 Task: Find a place to stay in Huangshan, China, from June 7 to June 15 for 6 guests, with a price range of ₹15,000 to ₹20,000, 3 bedrooms, 3 beds, 3 bathrooms, entire place, and a washing machine, with free cancellation.
Action: Mouse moved to (401, 86)
Screenshot: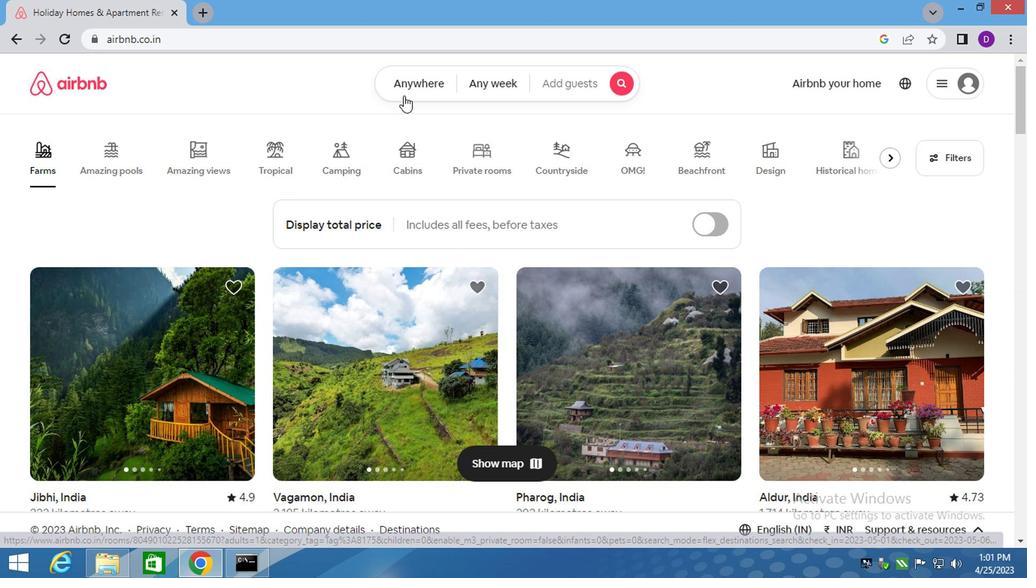 
Action: Mouse pressed left at (401, 86)
Screenshot: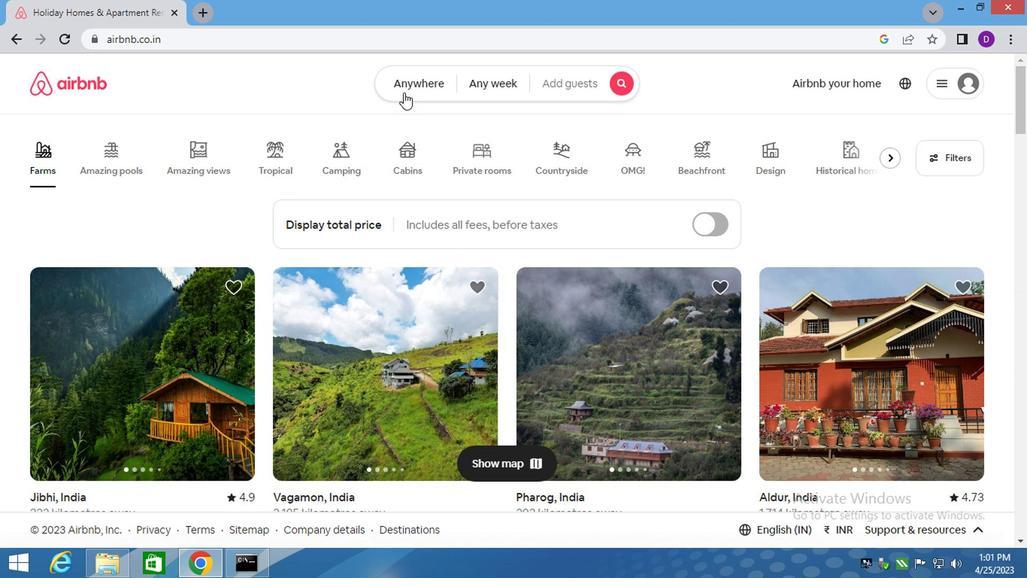 
Action: Mouse moved to (244, 143)
Screenshot: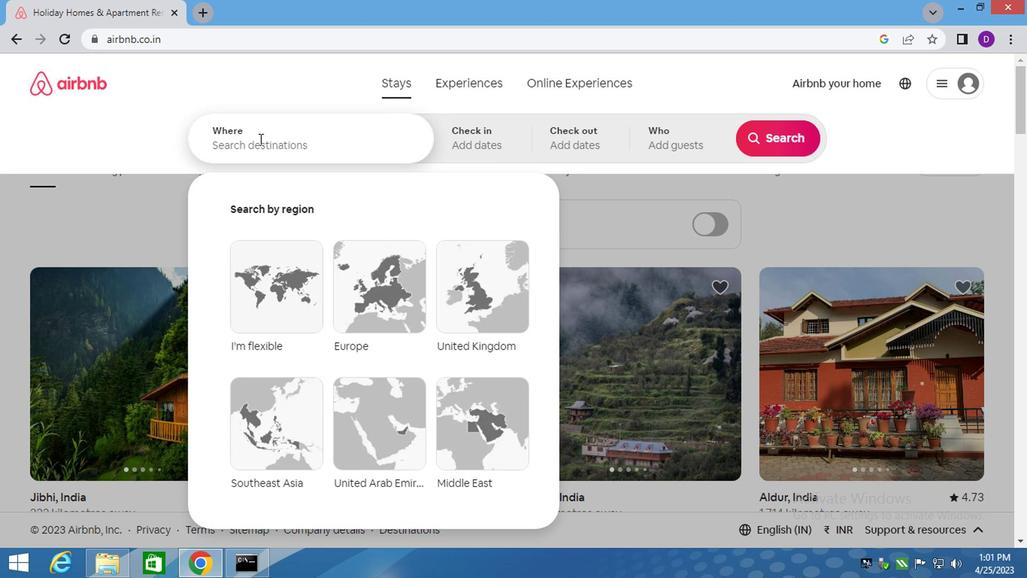 
Action: Mouse pressed left at (244, 143)
Screenshot: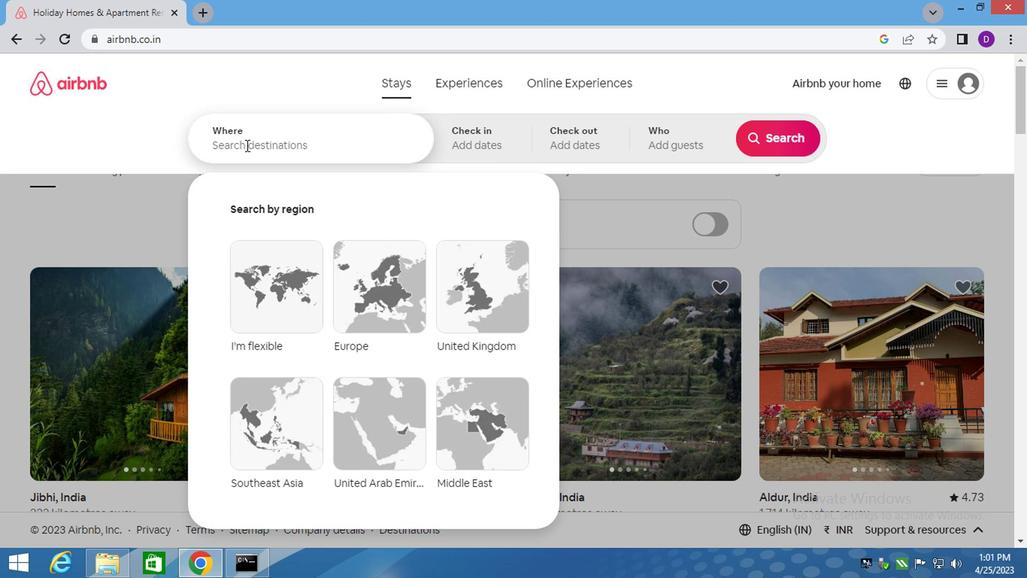 
Action: Key pressed <Key.shift_r><Key.shift_r><Key.shift_r><Key.shift_r><Key.shift_r><Key.shift_r><Key.shift_r><Key.shift_r><Key.shift_r>Huangshan,<Key.space><Key.shift>CHINA<Key.enter>
Screenshot: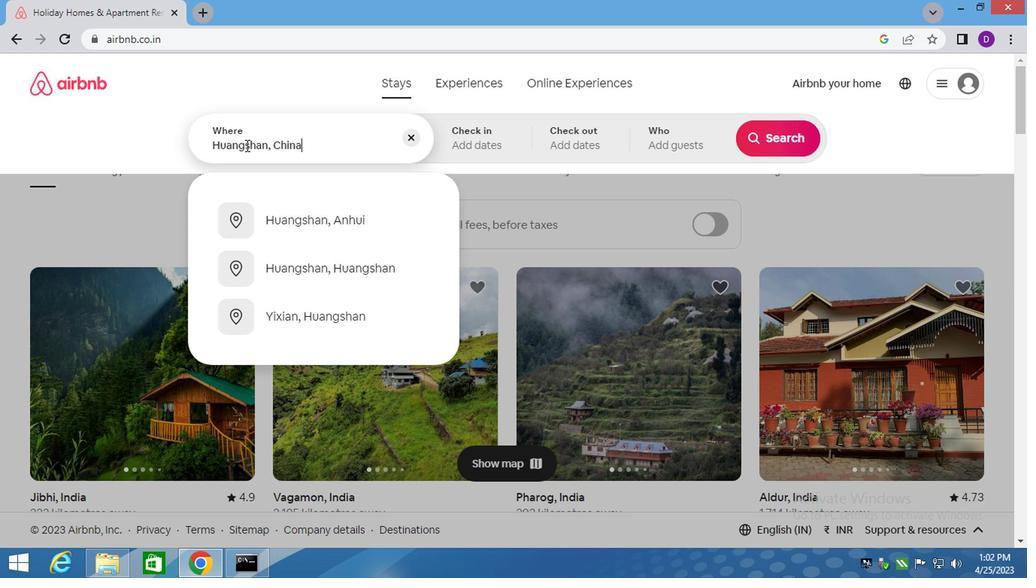 
Action: Mouse moved to (762, 255)
Screenshot: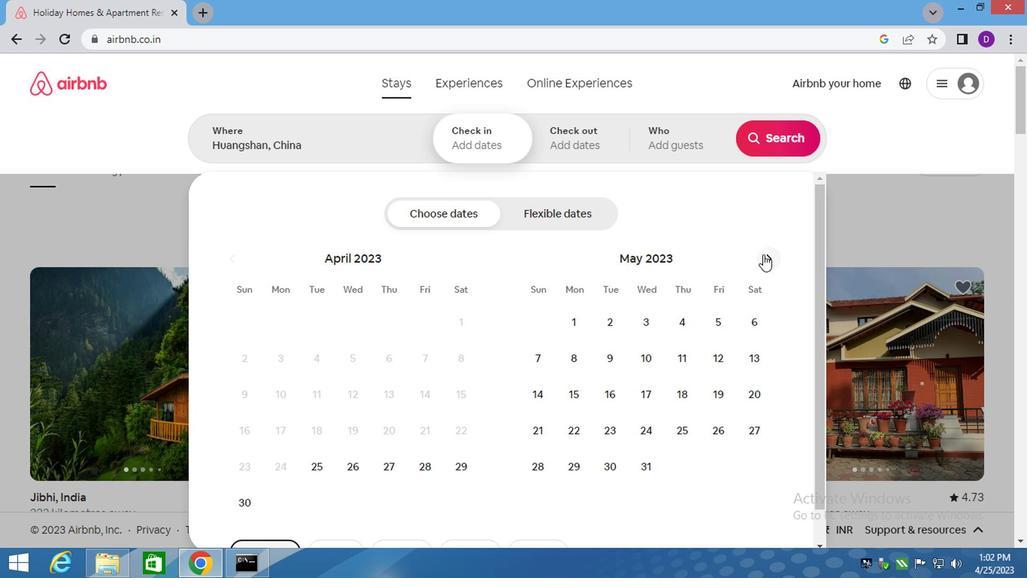
Action: Mouse pressed left at (762, 255)
Screenshot: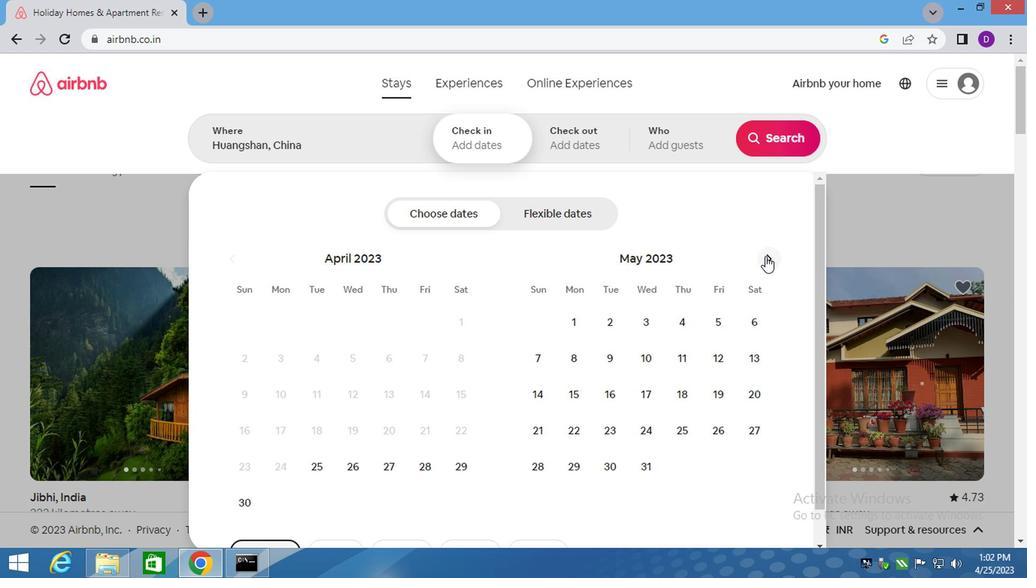 
Action: Mouse moved to (638, 363)
Screenshot: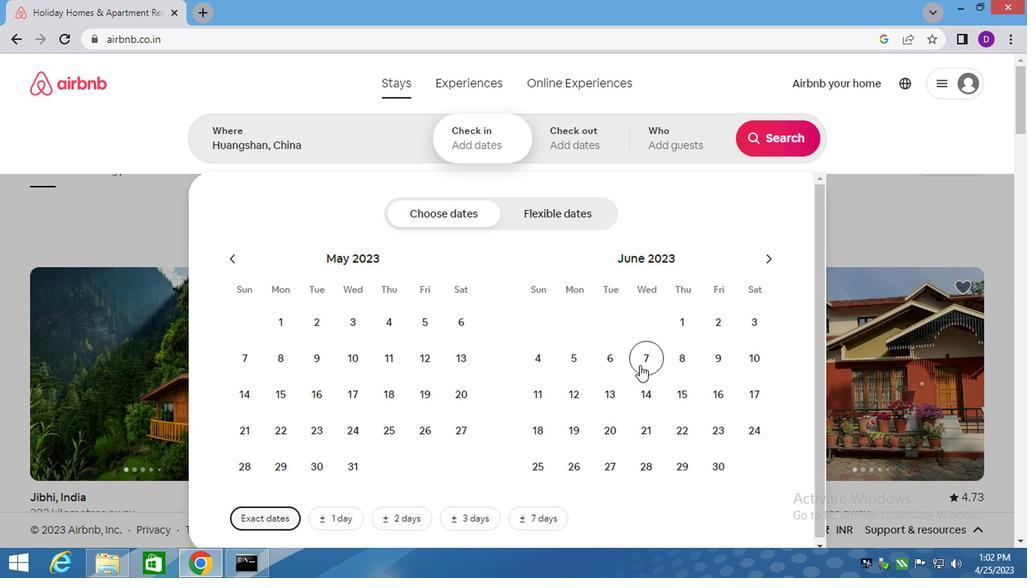 
Action: Mouse pressed left at (638, 363)
Screenshot: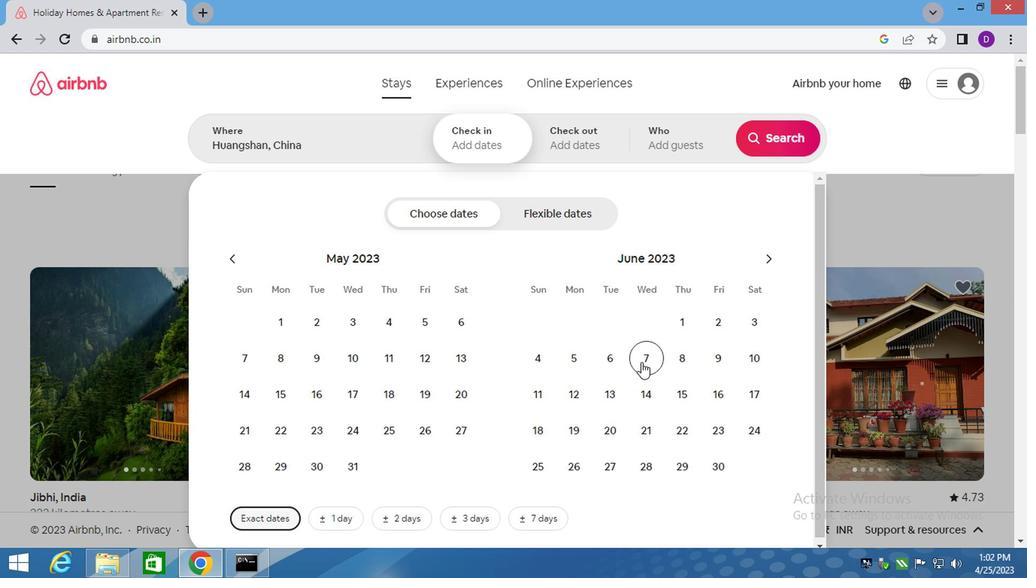 
Action: Mouse moved to (672, 389)
Screenshot: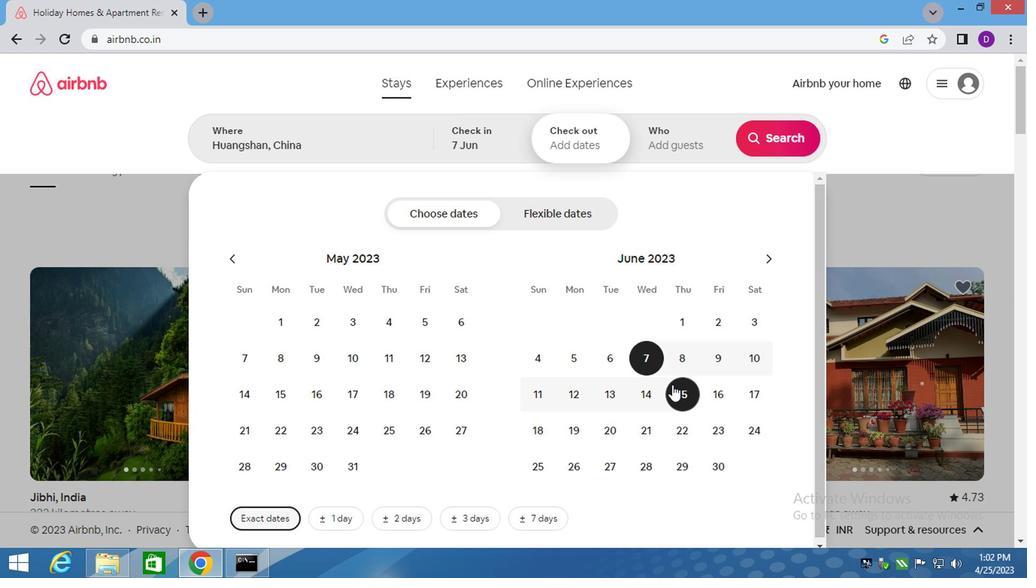 
Action: Mouse pressed left at (672, 389)
Screenshot: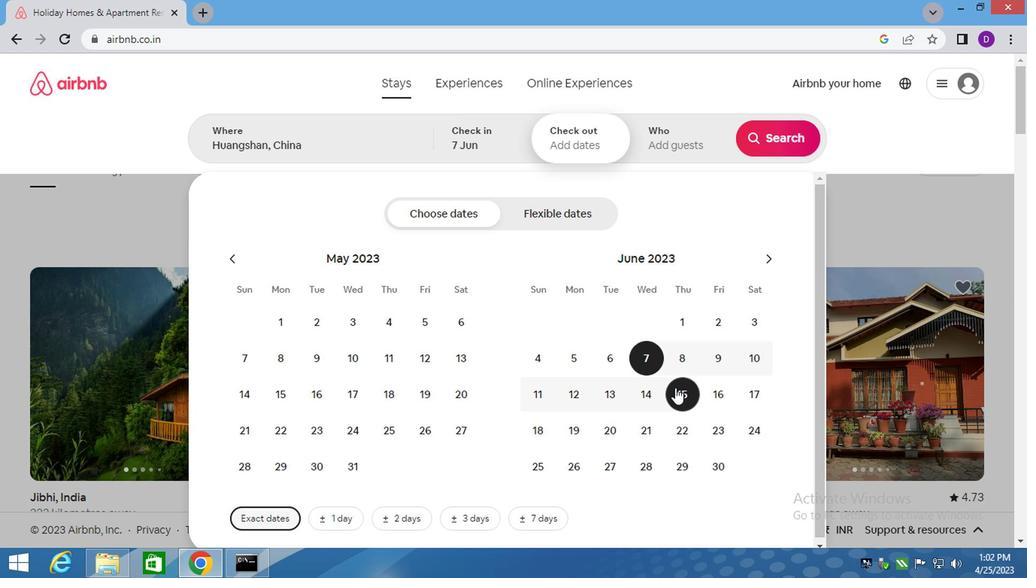 
Action: Mouse moved to (671, 147)
Screenshot: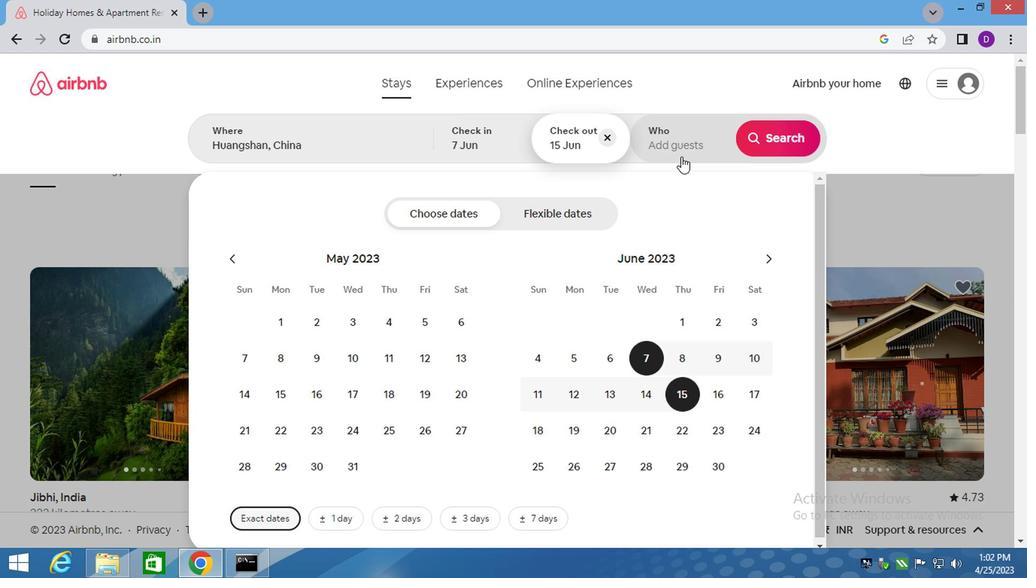
Action: Mouse pressed left at (671, 147)
Screenshot: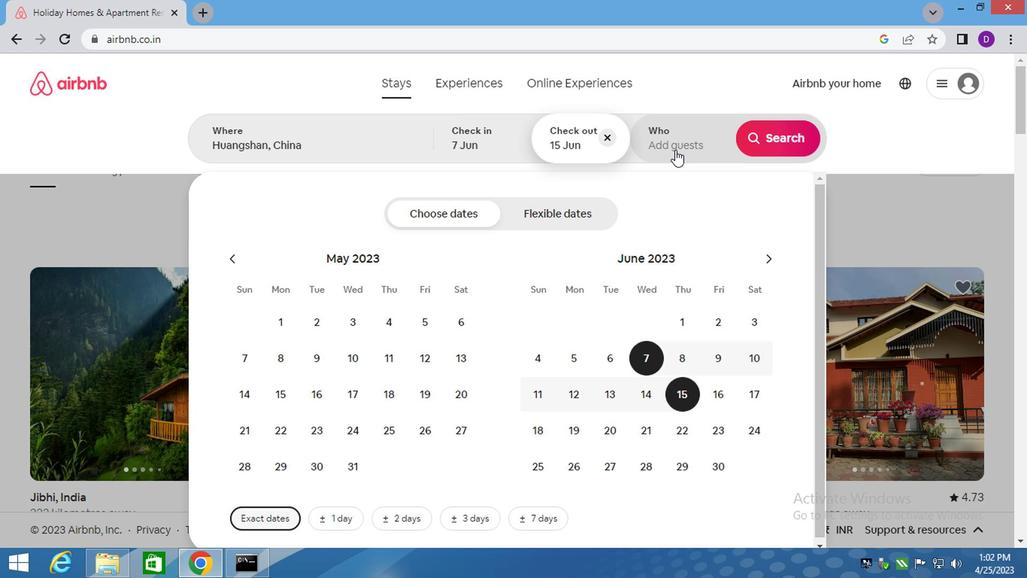 
Action: Mouse moved to (784, 217)
Screenshot: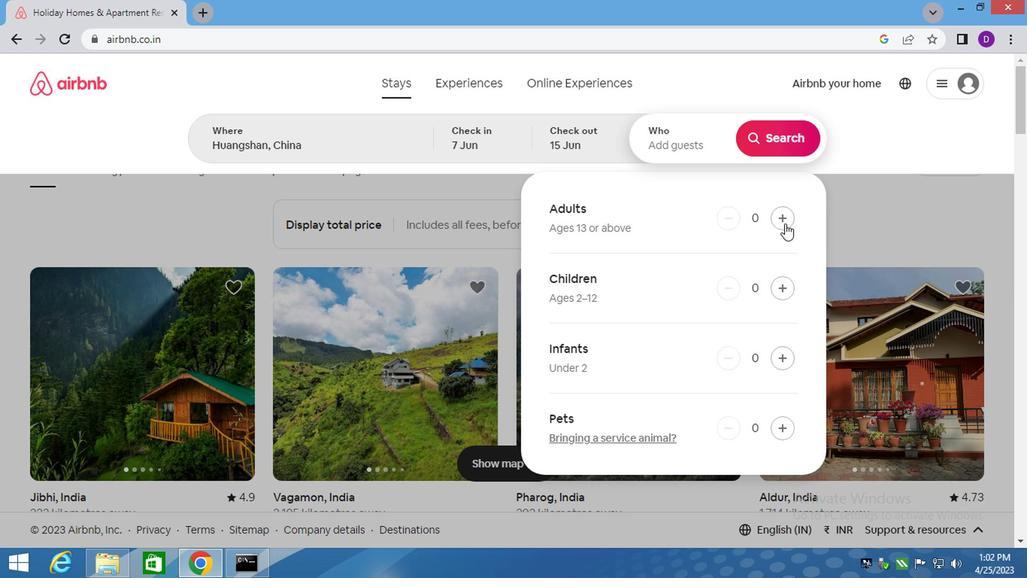 
Action: Mouse pressed left at (784, 217)
Screenshot: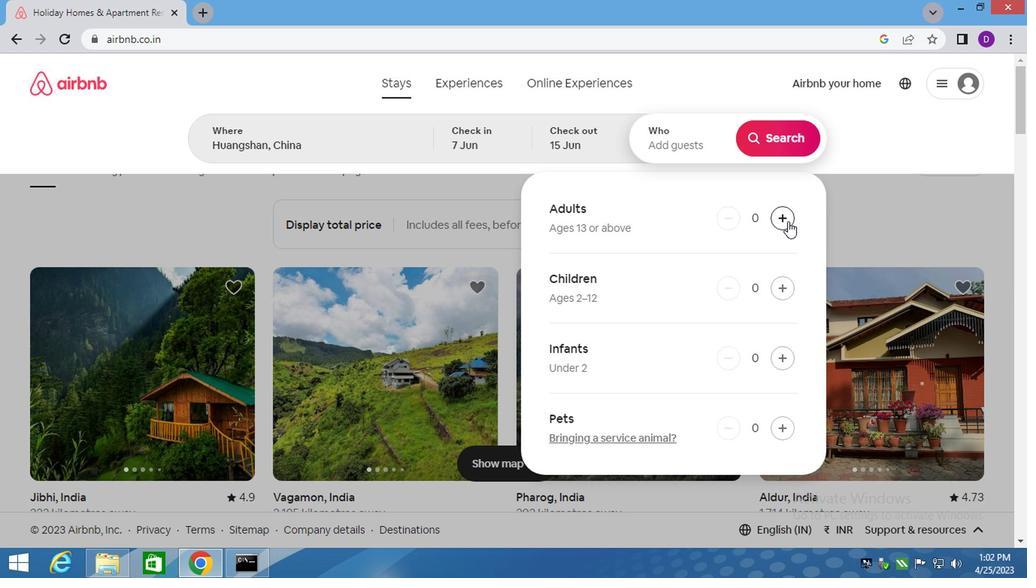 
Action: Mouse pressed left at (784, 217)
Screenshot: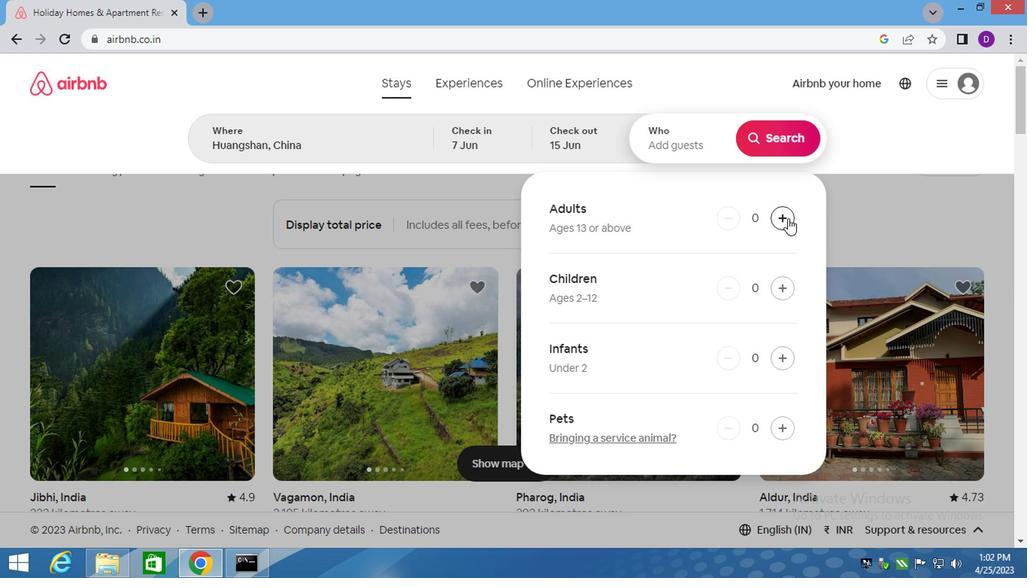 
Action: Mouse pressed left at (784, 217)
Screenshot: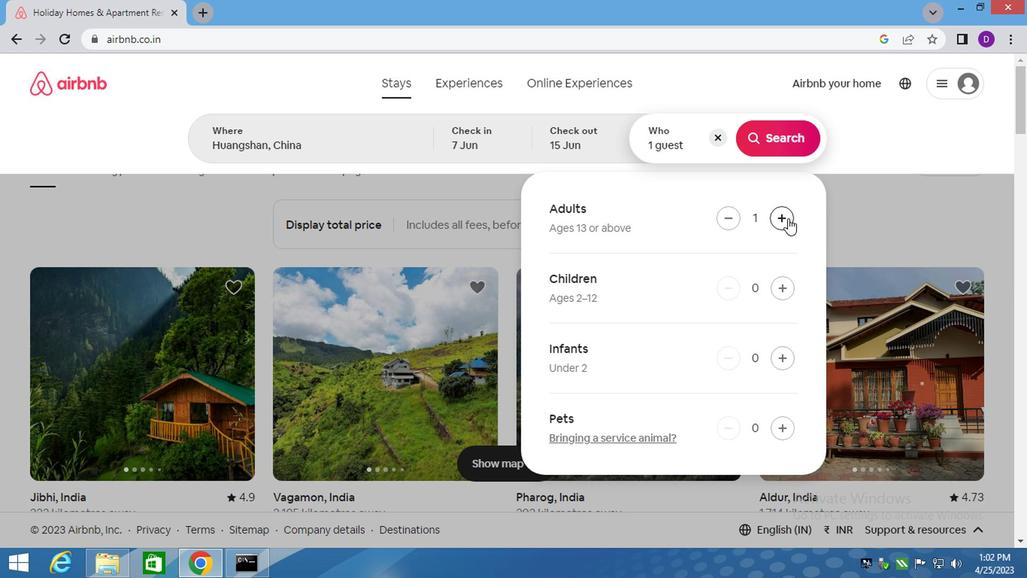 
Action: Mouse pressed left at (784, 217)
Screenshot: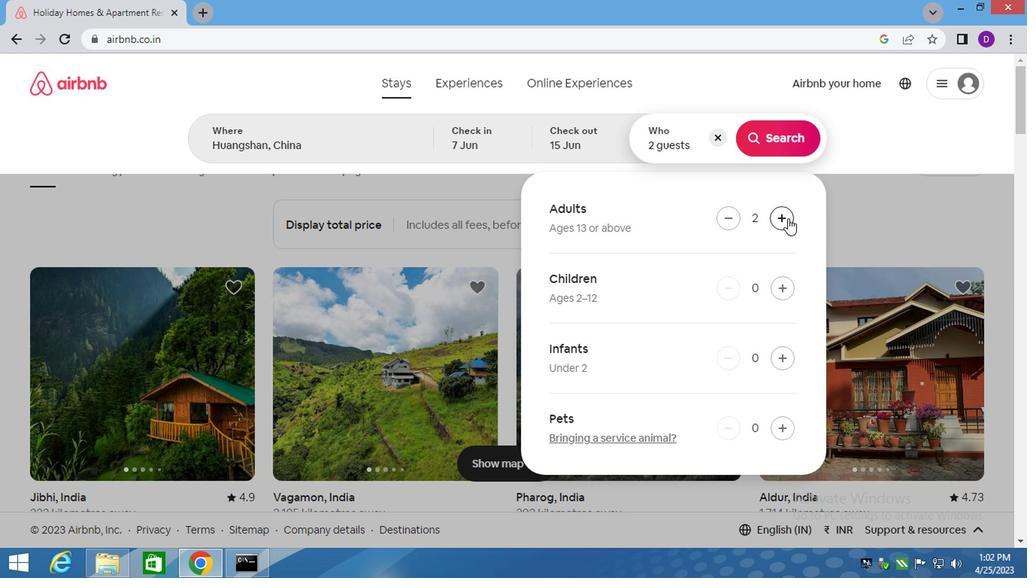 
Action: Mouse pressed left at (784, 217)
Screenshot: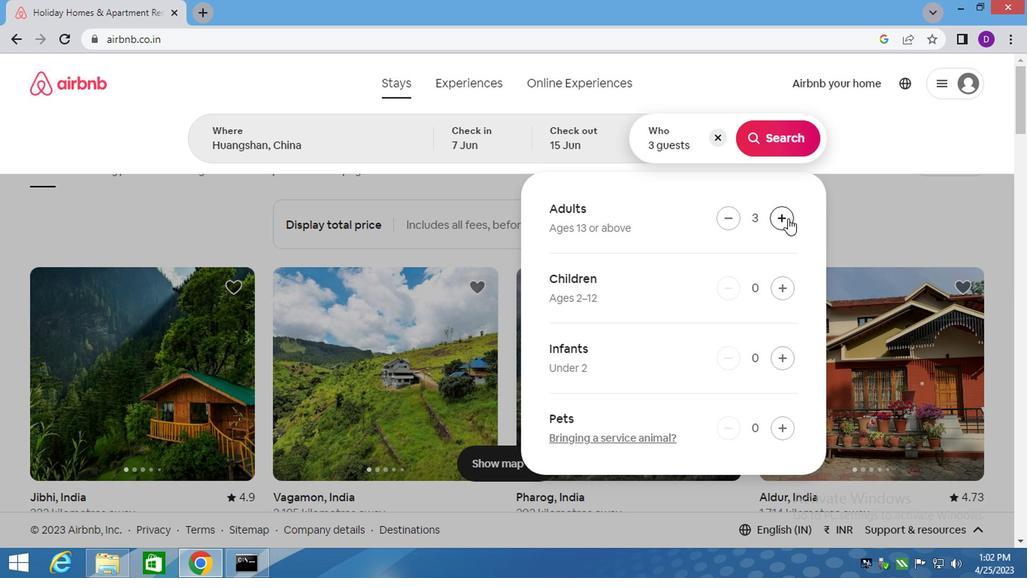
Action: Mouse pressed left at (784, 217)
Screenshot: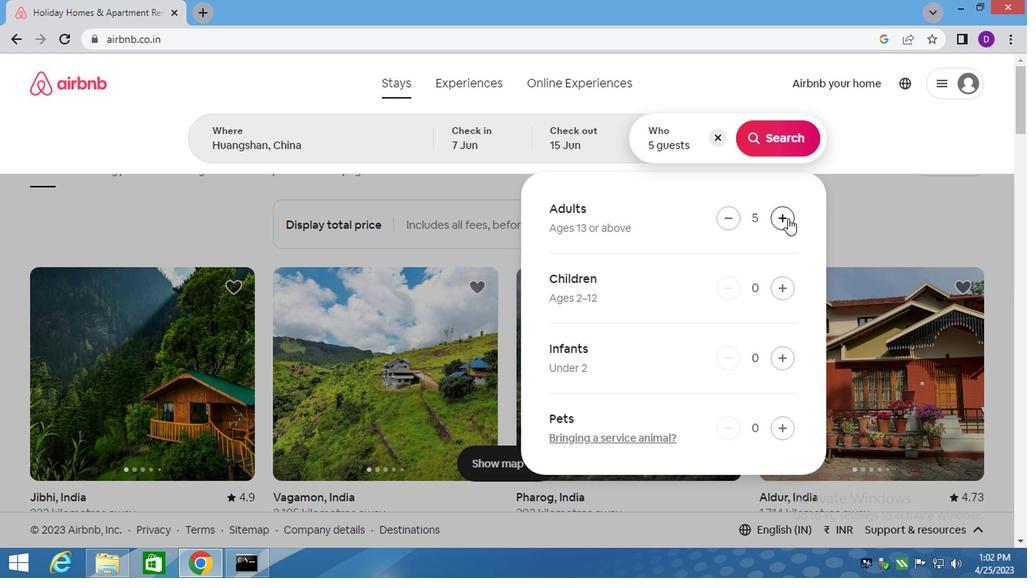 
Action: Mouse moved to (762, 145)
Screenshot: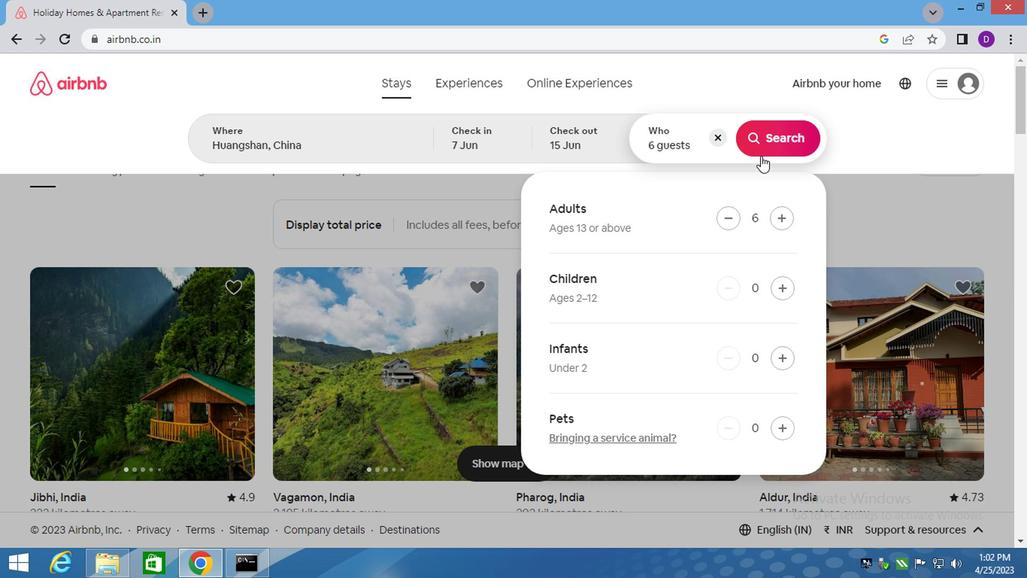 
Action: Mouse pressed left at (762, 145)
Screenshot: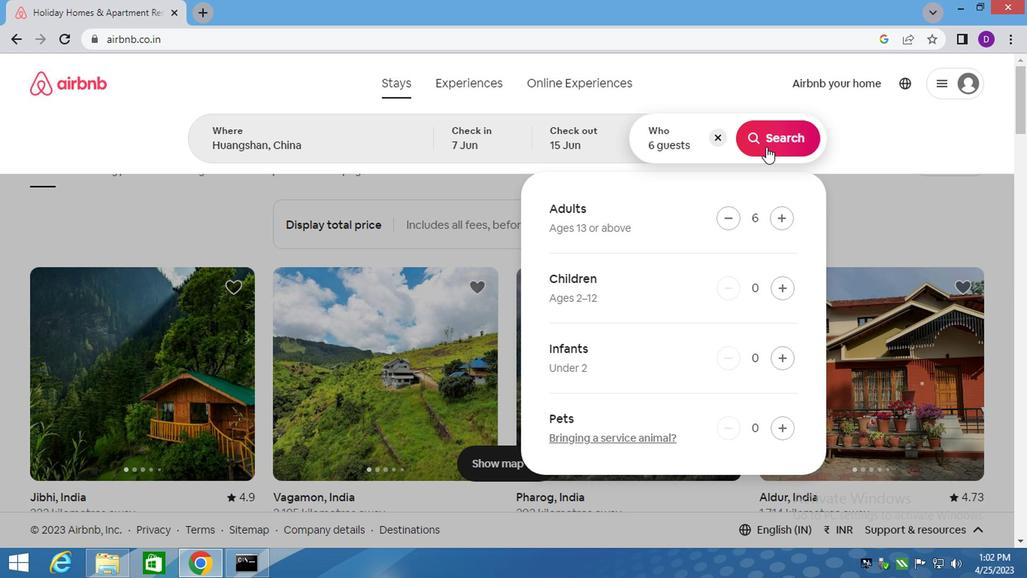 
Action: Mouse moved to (943, 147)
Screenshot: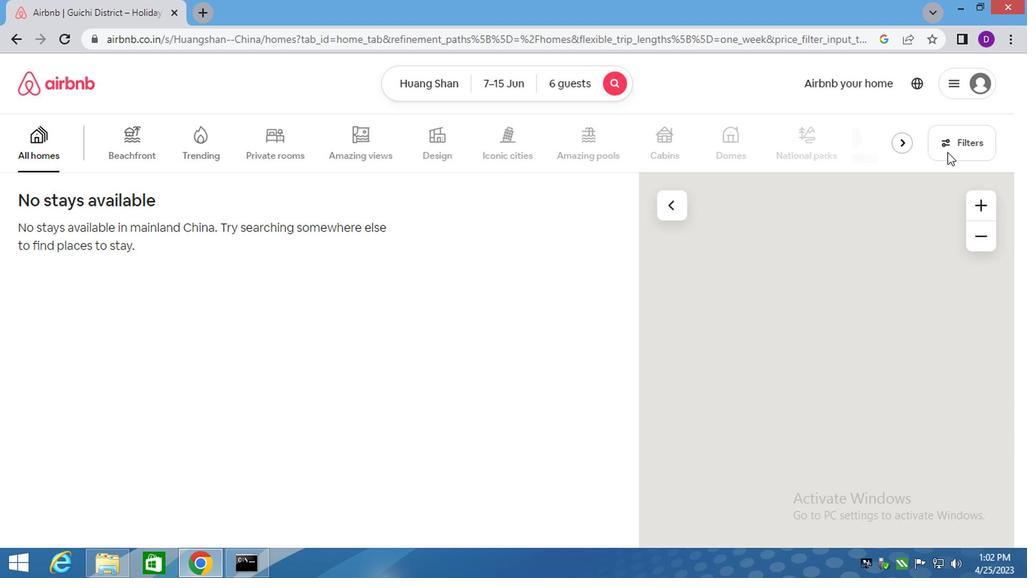
Action: Mouse pressed left at (943, 147)
Screenshot: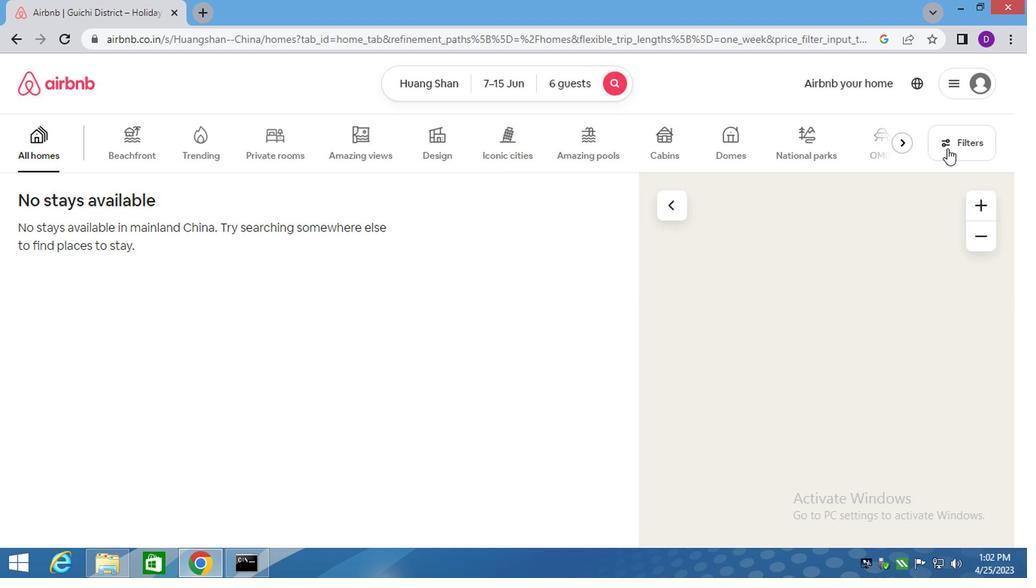 
Action: Mouse moved to (317, 239)
Screenshot: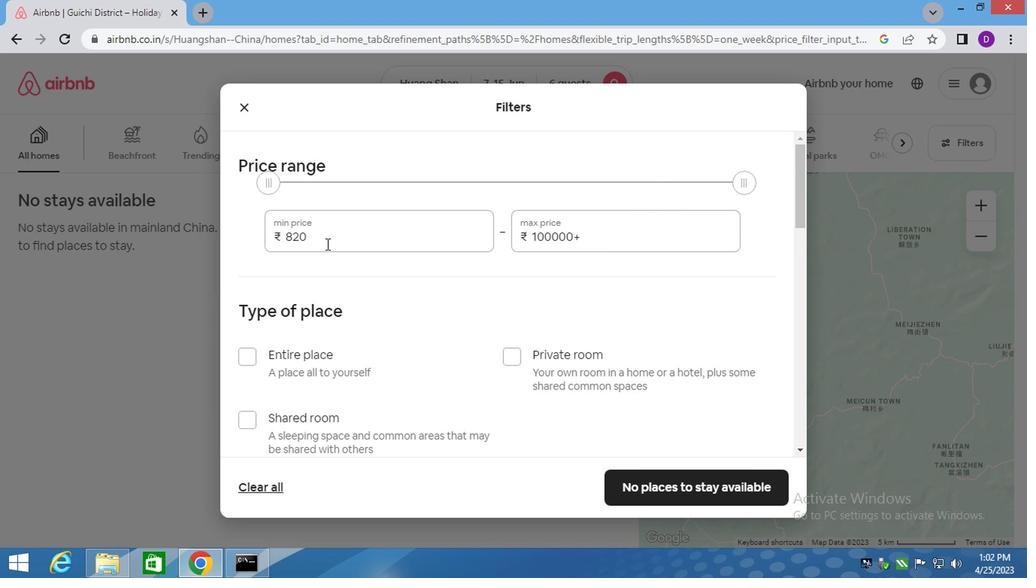 
Action: Mouse pressed left at (317, 239)
Screenshot: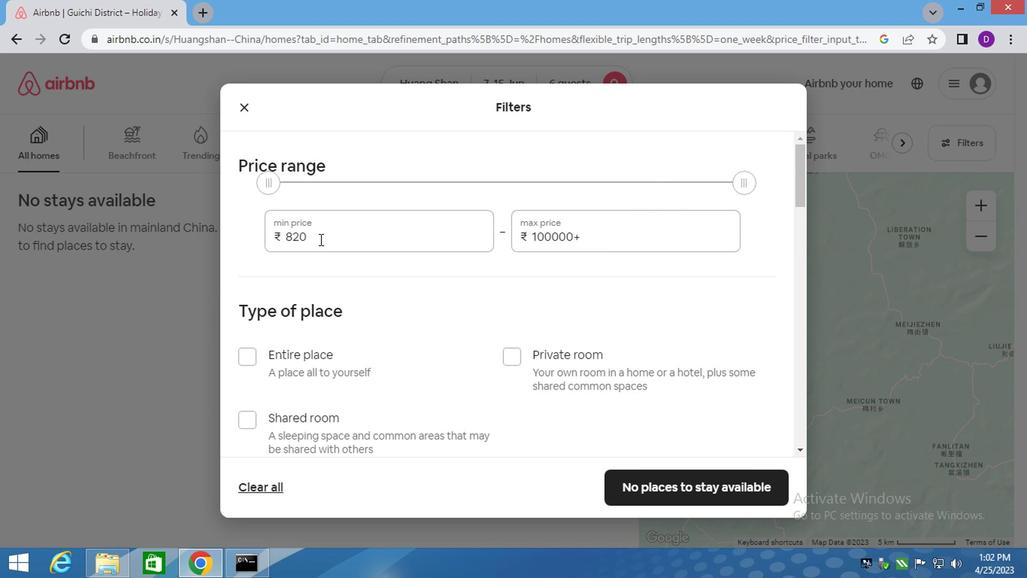 
Action: Mouse pressed left at (317, 239)
Screenshot: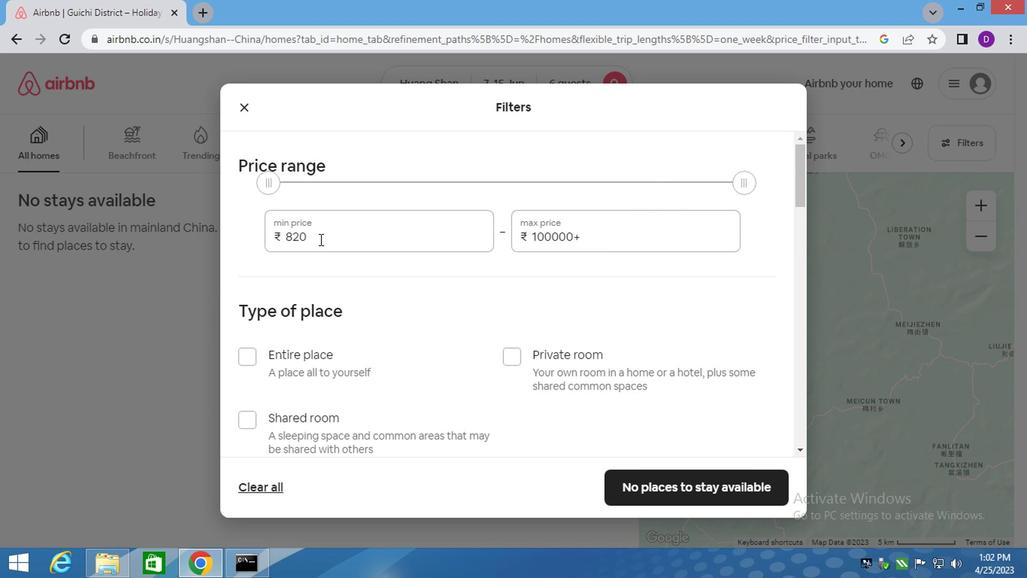 
Action: Key pressed 15000<Key.tab>20000
Screenshot: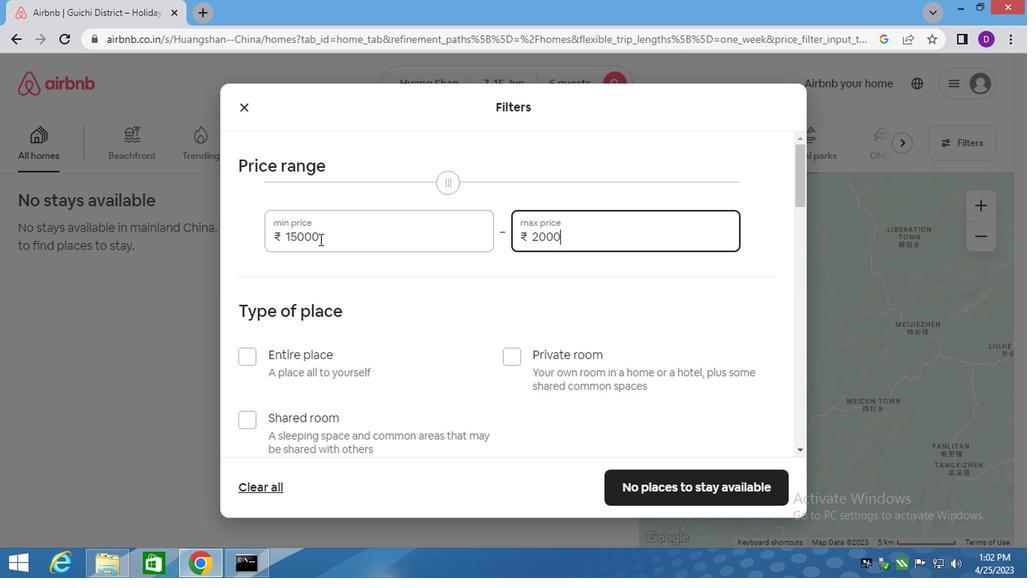 
Action: Mouse moved to (246, 355)
Screenshot: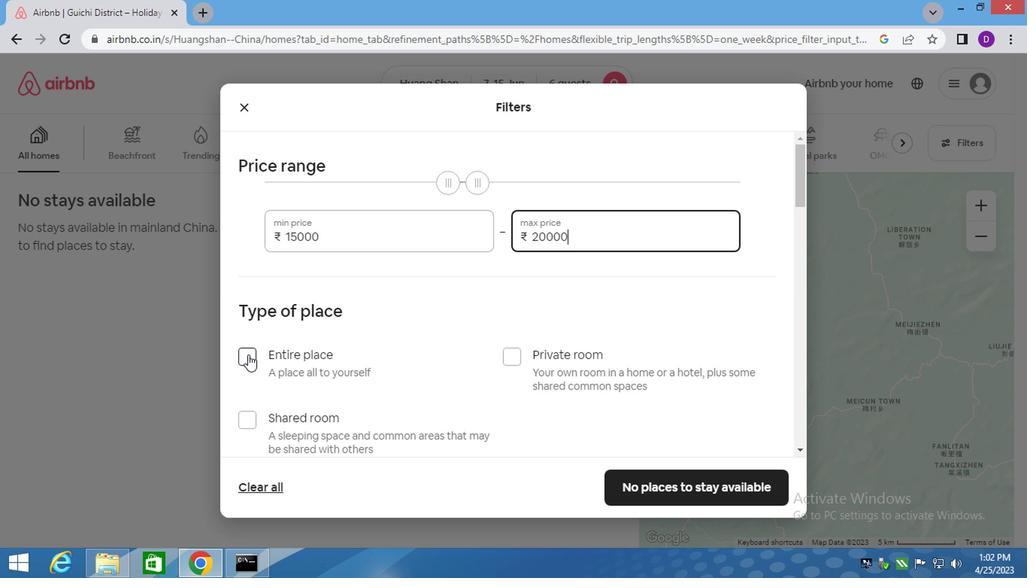 
Action: Mouse pressed left at (246, 355)
Screenshot: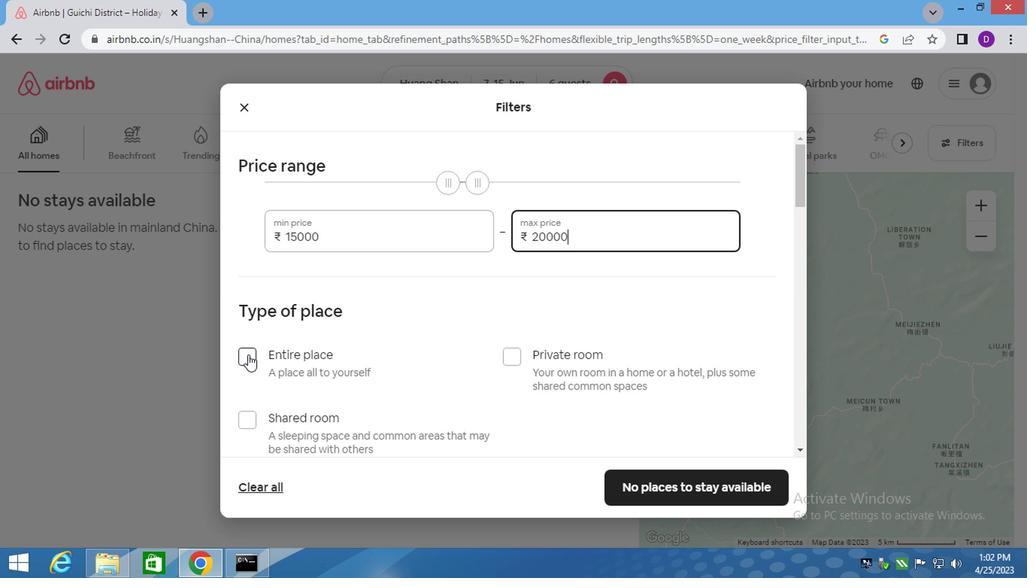 
Action: Mouse moved to (452, 345)
Screenshot: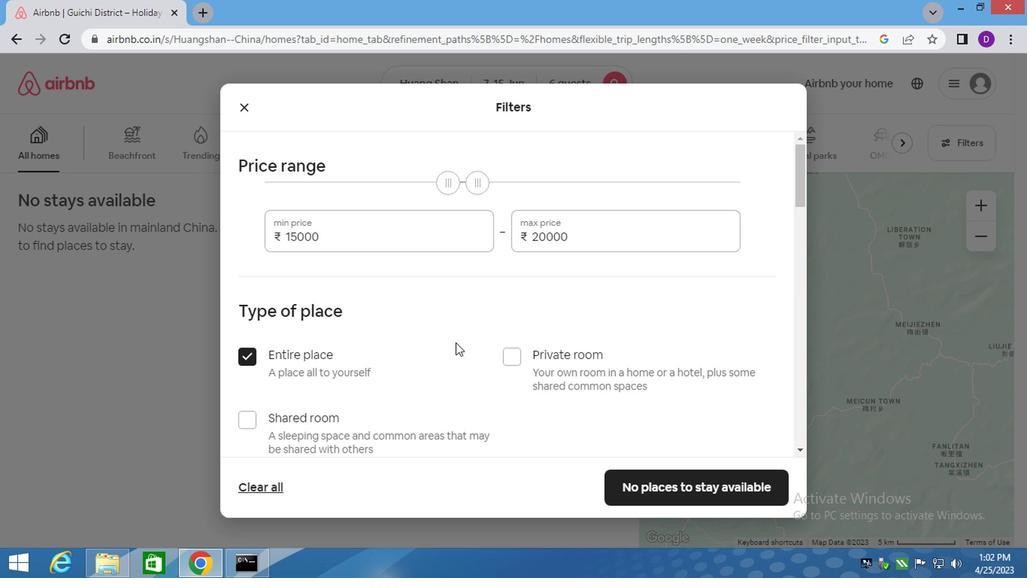 
Action: Mouse scrolled (452, 344) with delta (0, -1)
Screenshot: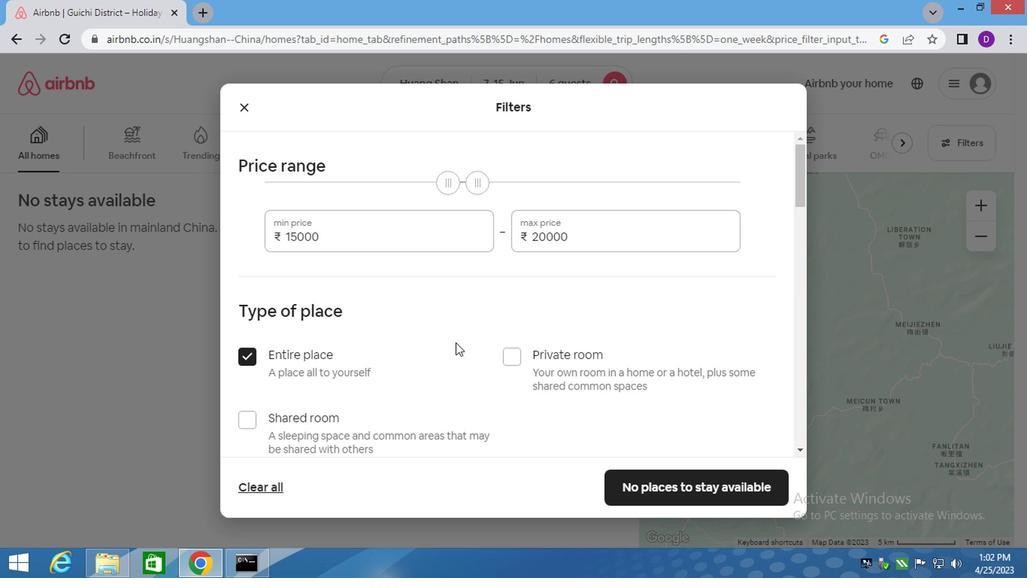 
Action: Mouse moved to (452, 346)
Screenshot: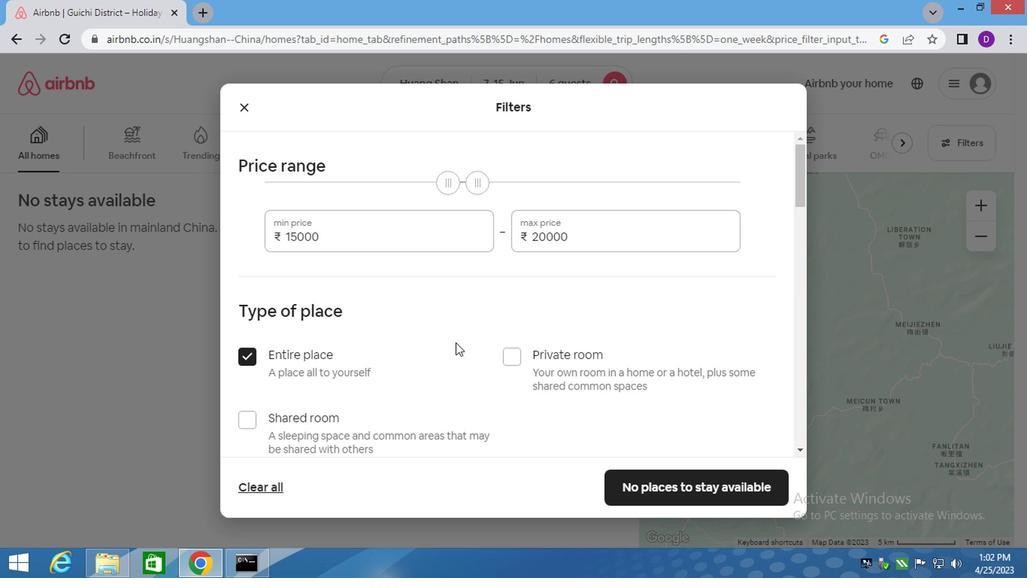 
Action: Mouse scrolled (452, 345) with delta (0, -1)
Screenshot: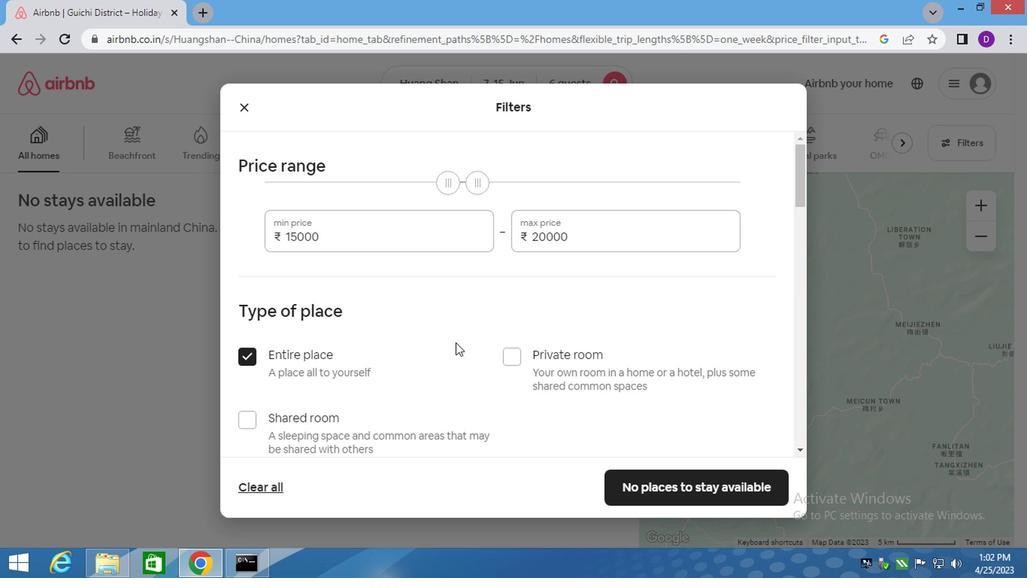 
Action: Mouse moved to (451, 348)
Screenshot: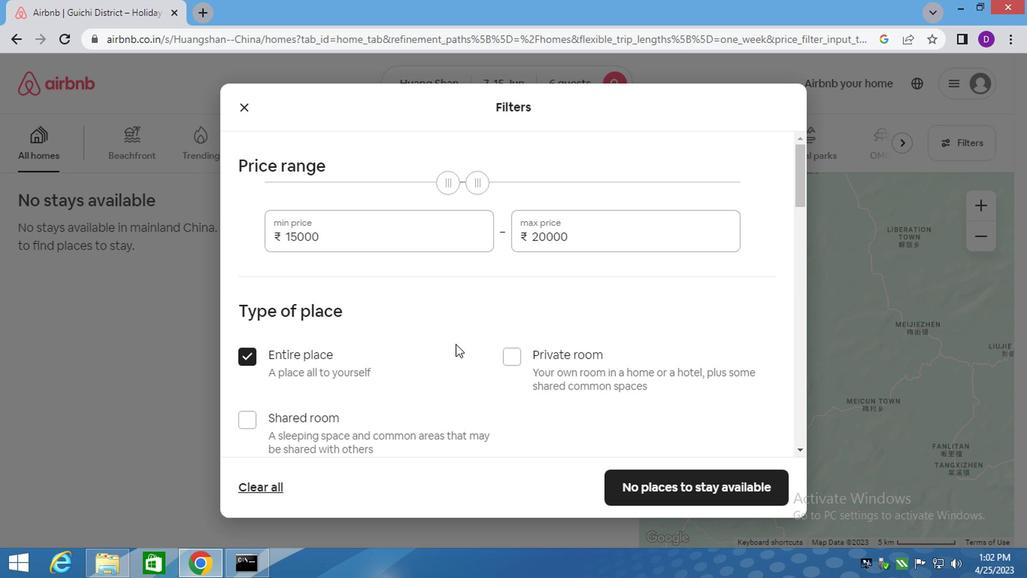 
Action: Mouse scrolled (451, 347) with delta (0, -1)
Screenshot: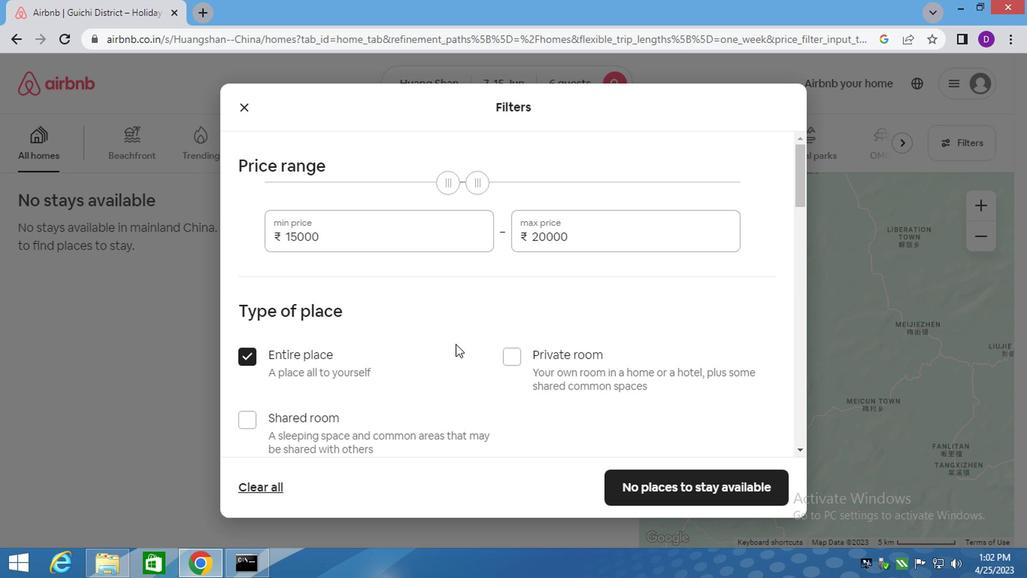 
Action: Mouse moved to (450, 350)
Screenshot: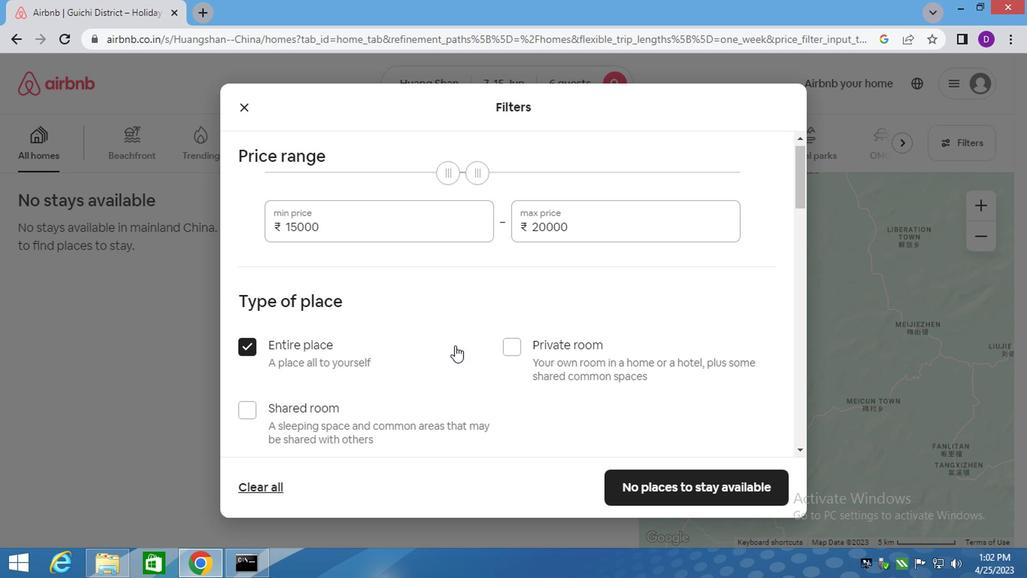 
Action: Mouse scrolled (450, 349) with delta (0, -1)
Screenshot: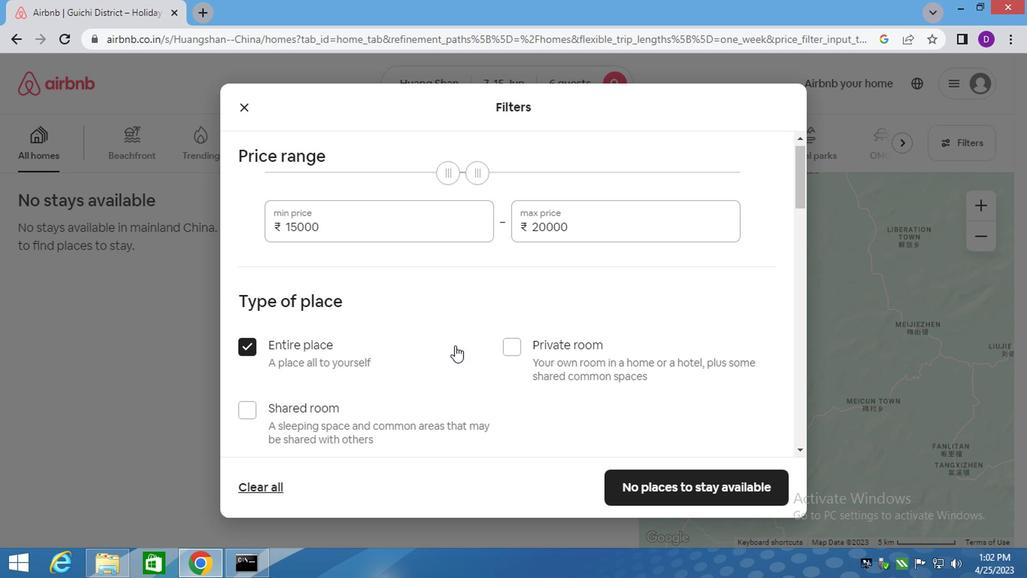 
Action: Mouse scrolled (450, 349) with delta (0, -1)
Screenshot: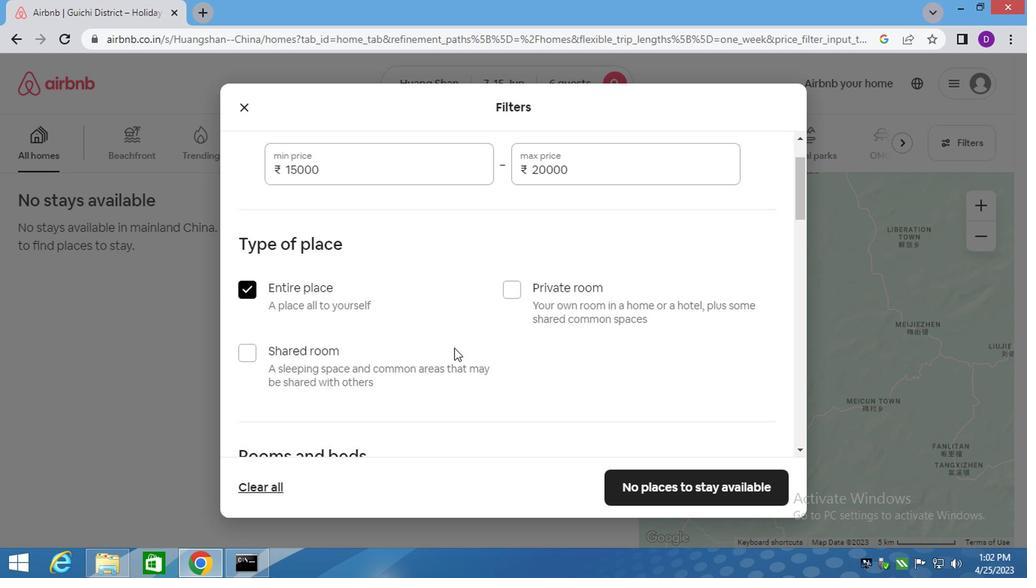 
Action: Mouse moved to (425, 221)
Screenshot: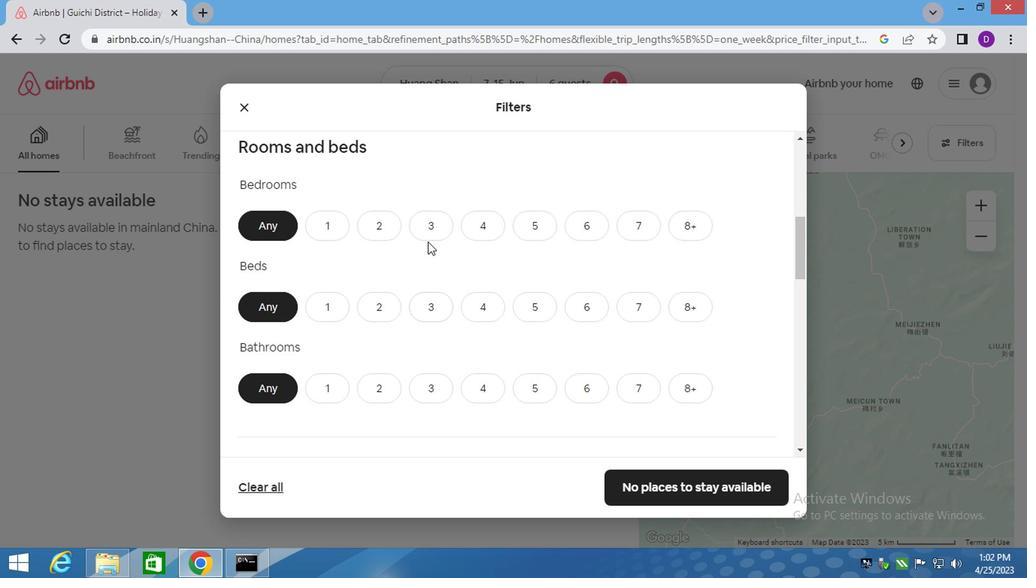 
Action: Mouse pressed left at (425, 221)
Screenshot: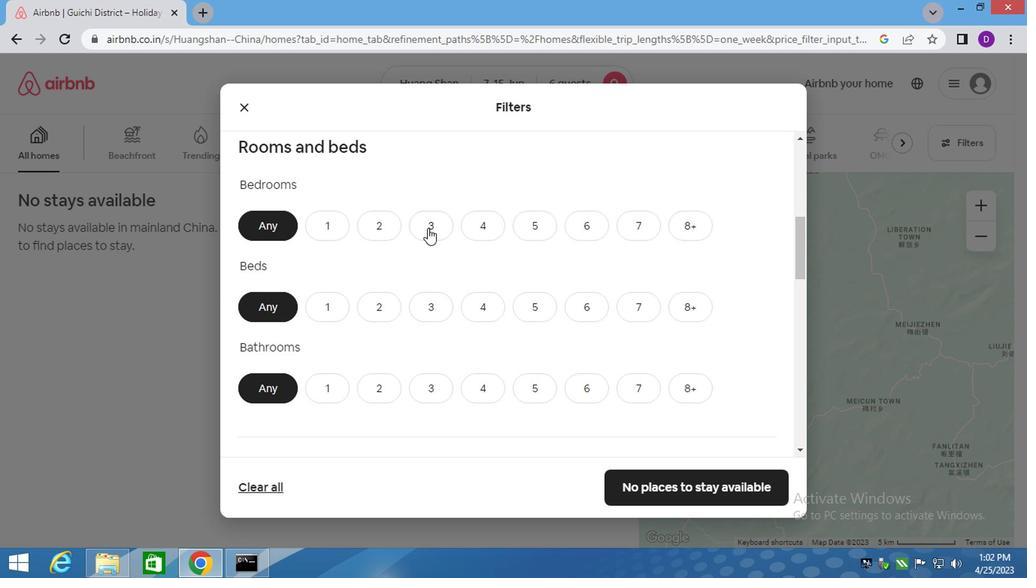 
Action: Mouse moved to (424, 296)
Screenshot: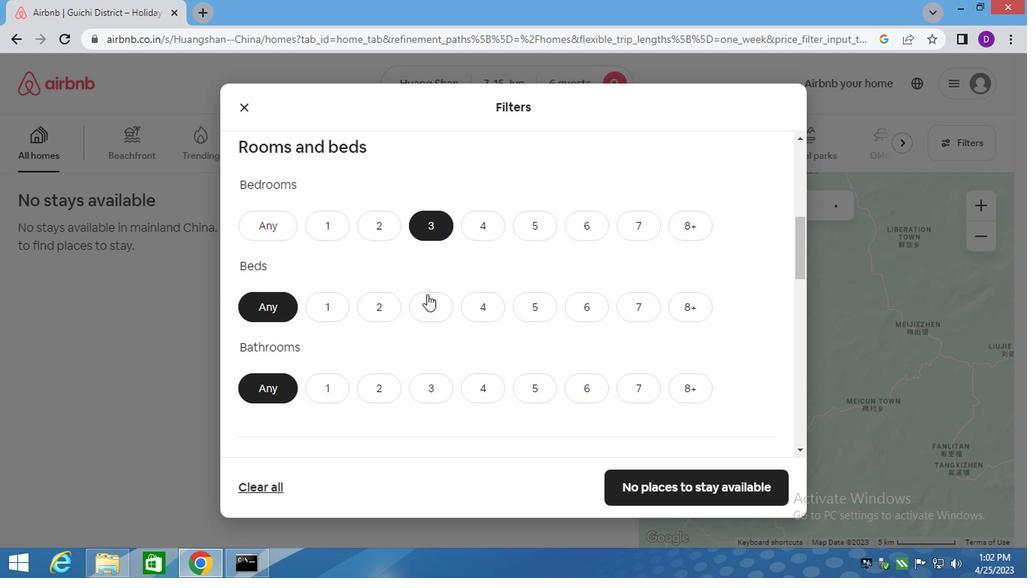 
Action: Mouse pressed left at (424, 296)
Screenshot: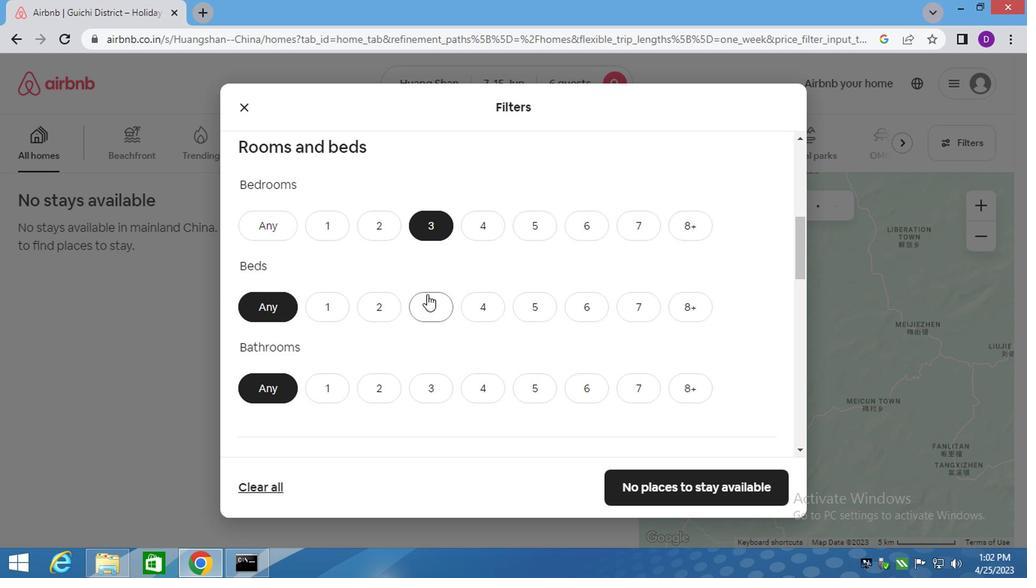 
Action: Mouse moved to (422, 379)
Screenshot: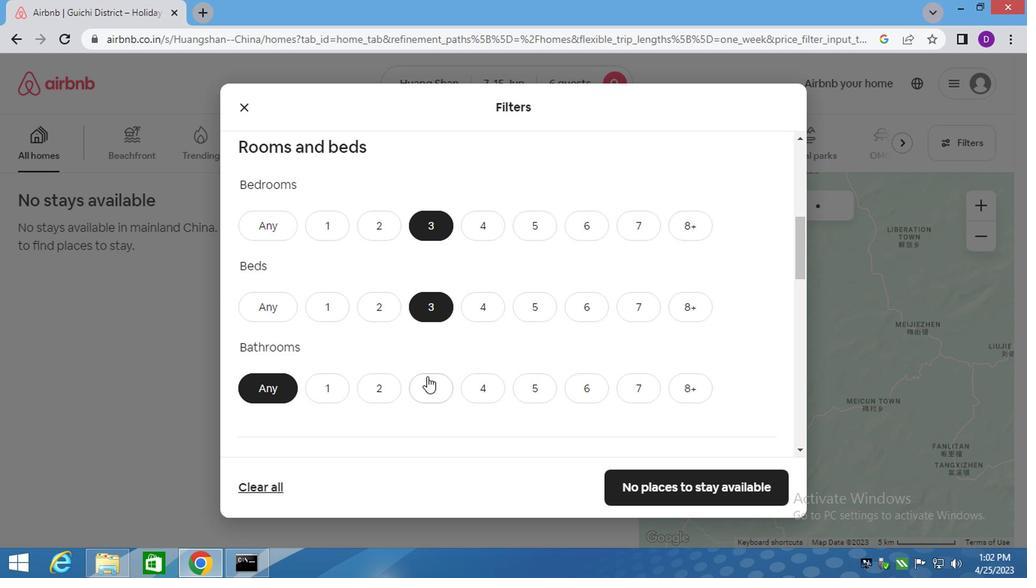 
Action: Mouse pressed left at (422, 379)
Screenshot: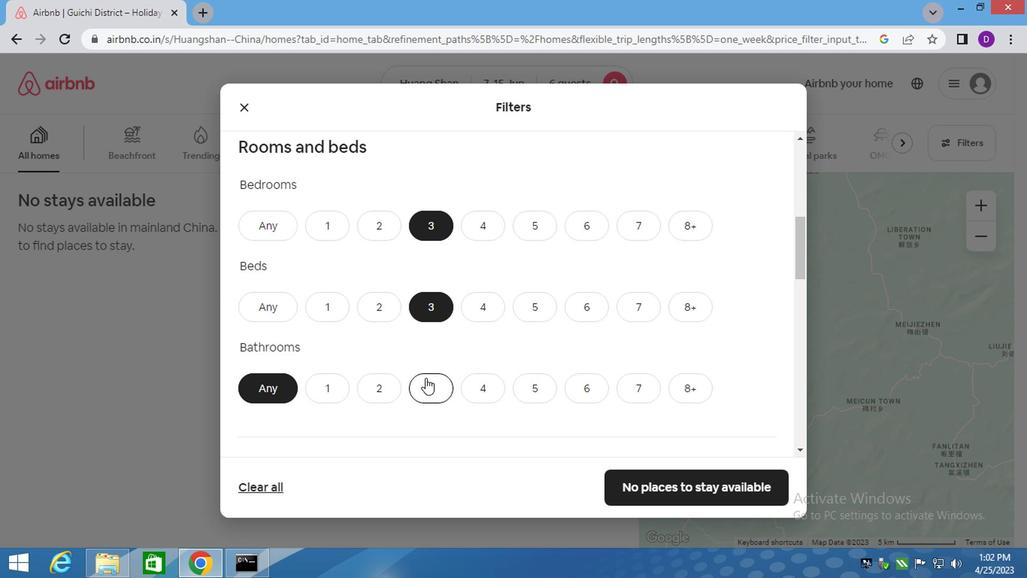 
Action: Mouse moved to (422, 386)
Screenshot: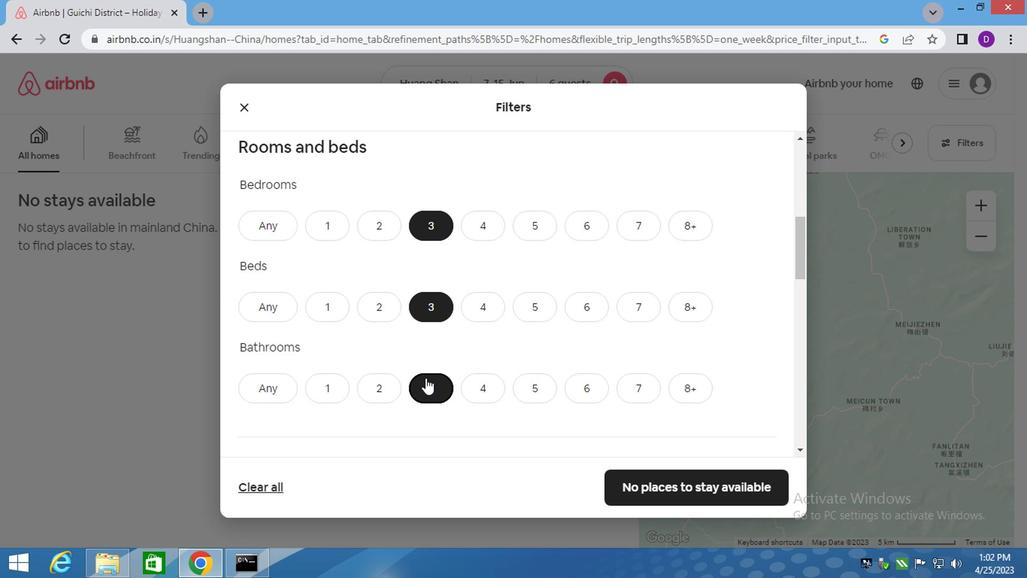 
Action: Mouse scrolled (422, 385) with delta (0, -1)
Screenshot: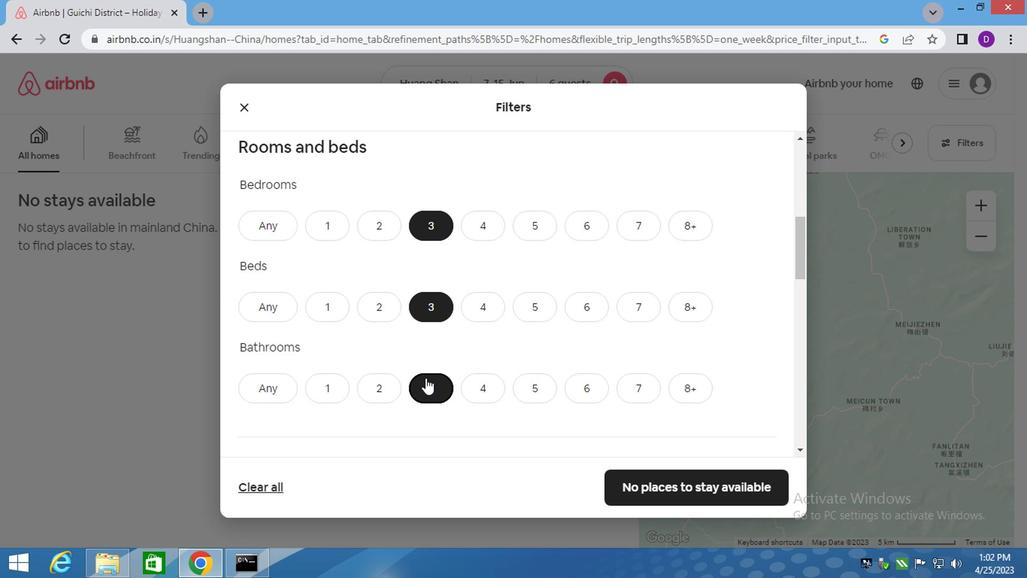 
Action: Mouse moved to (420, 393)
Screenshot: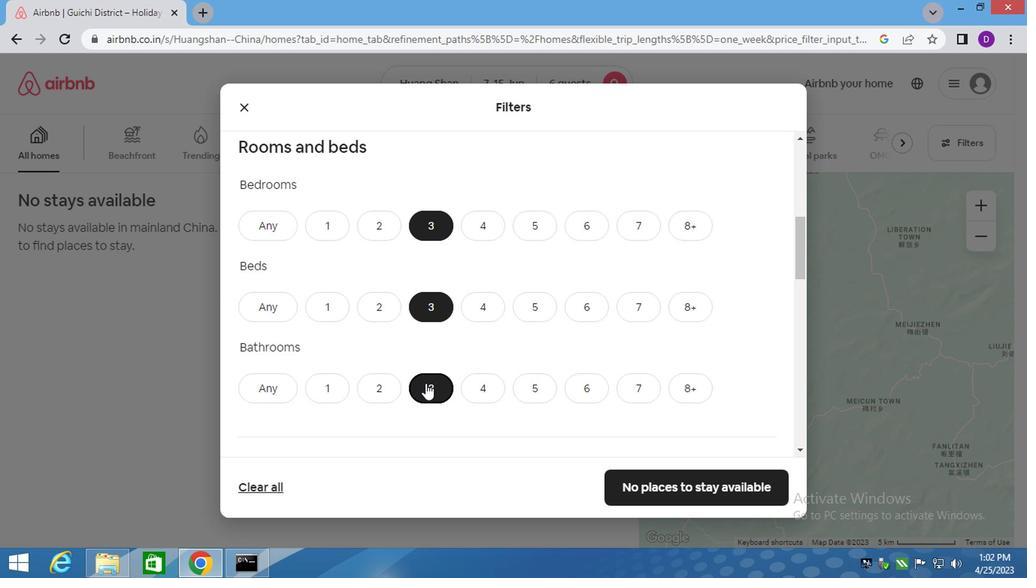 
Action: Mouse scrolled (421, 390) with delta (0, -1)
Screenshot: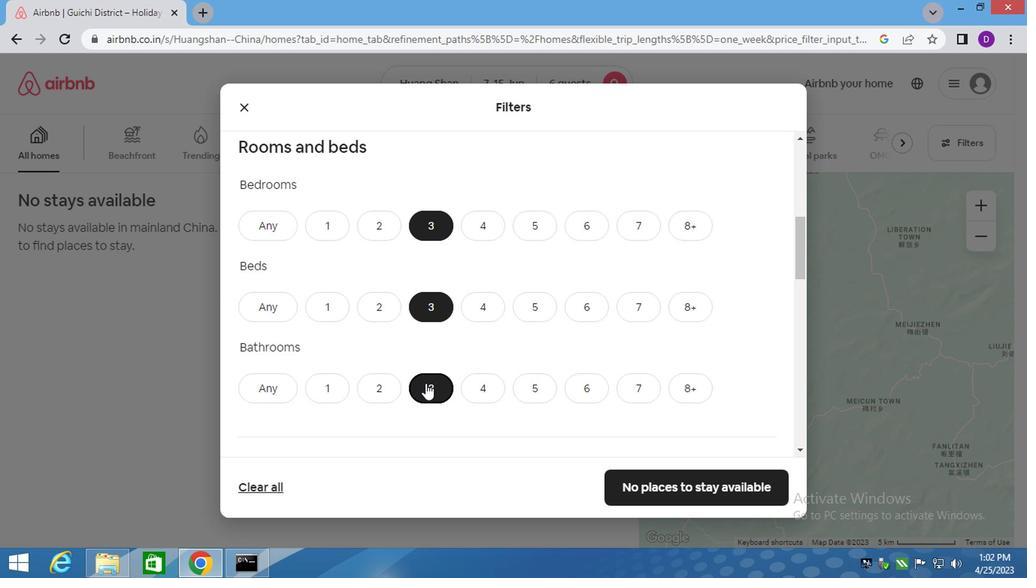 
Action: Mouse moved to (419, 395)
Screenshot: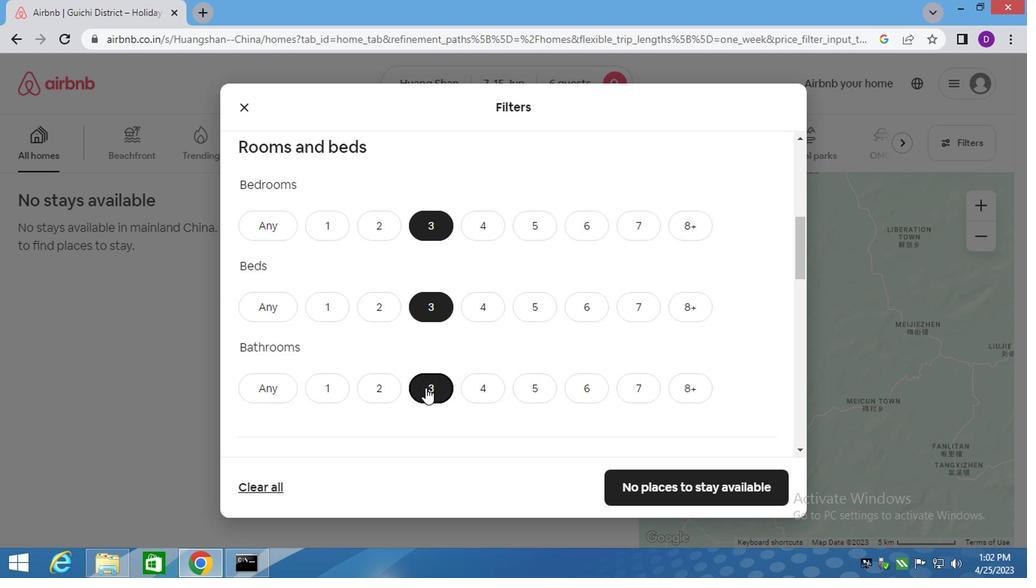 
Action: Mouse scrolled (419, 394) with delta (0, -1)
Screenshot: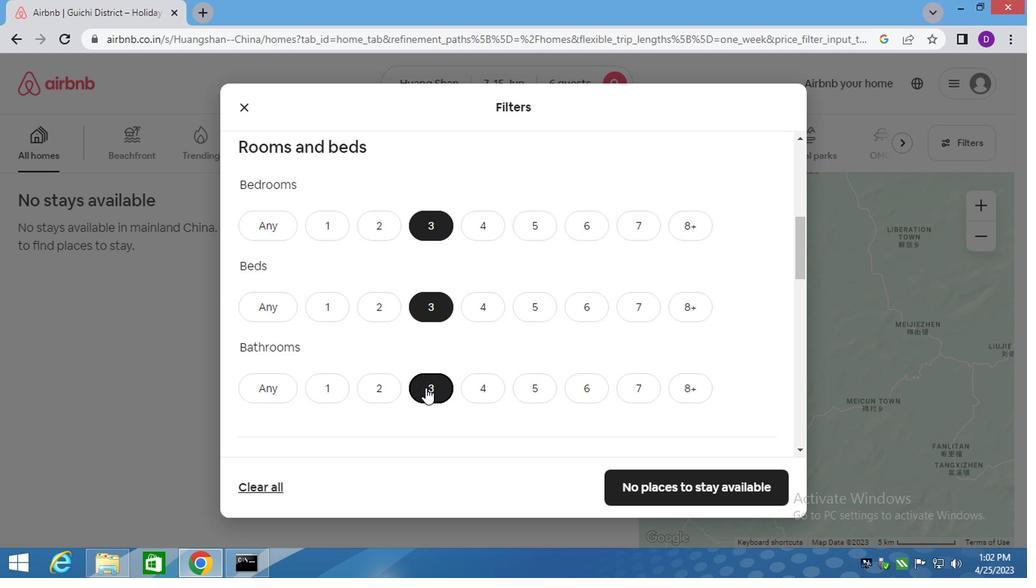 
Action: Mouse moved to (418, 395)
Screenshot: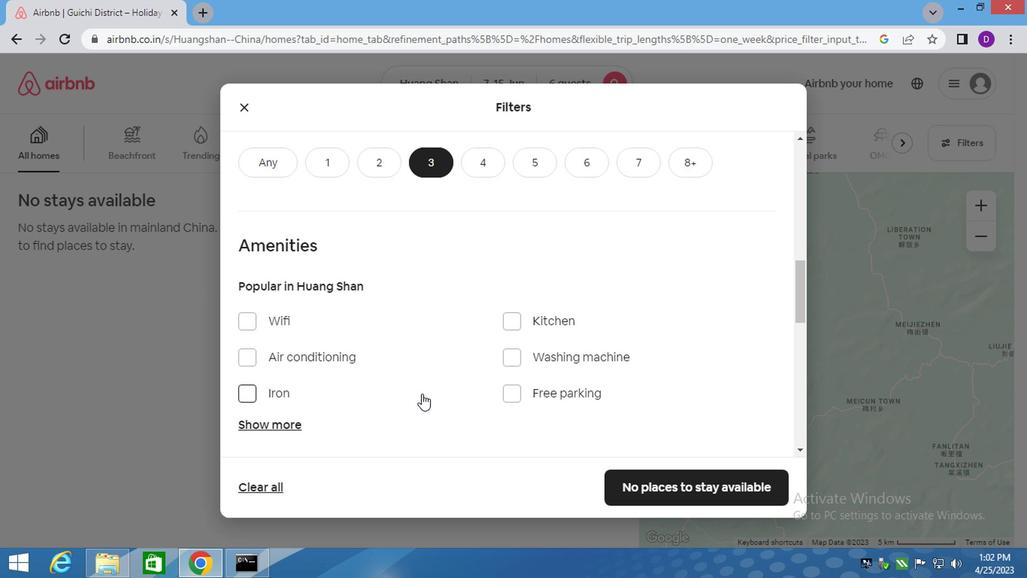 
Action: Mouse scrolled (418, 394) with delta (0, -1)
Screenshot: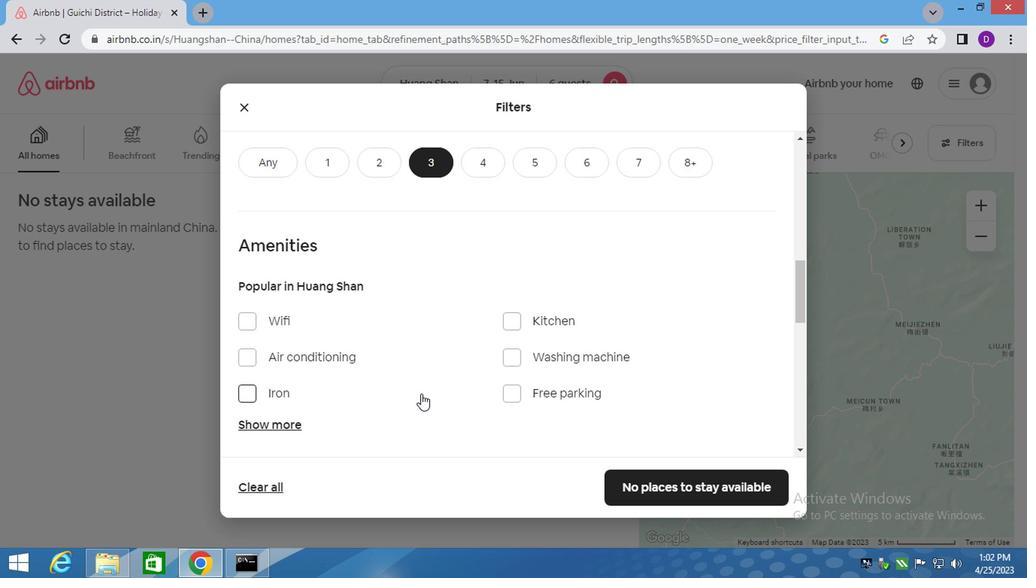 
Action: Mouse moved to (500, 284)
Screenshot: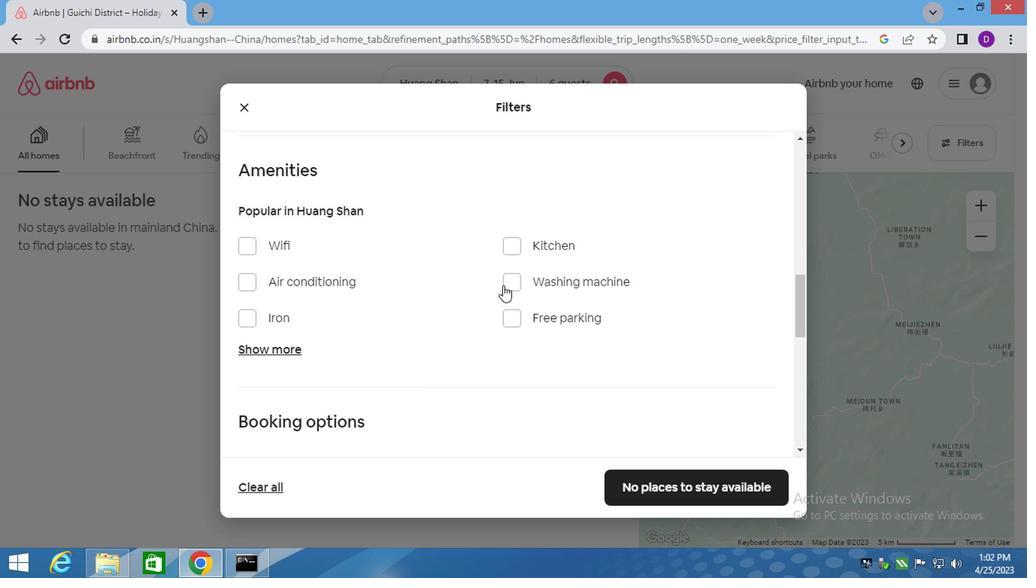 
Action: Mouse pressed left at (500, 284)
Screenshot: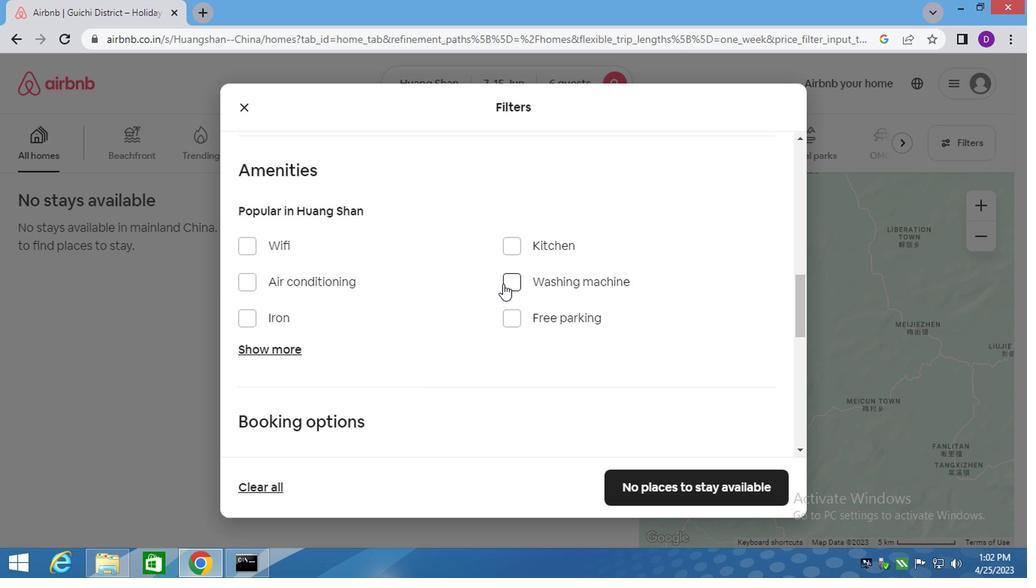 
Action: Mouse moved to (401, 357)
Screenshot: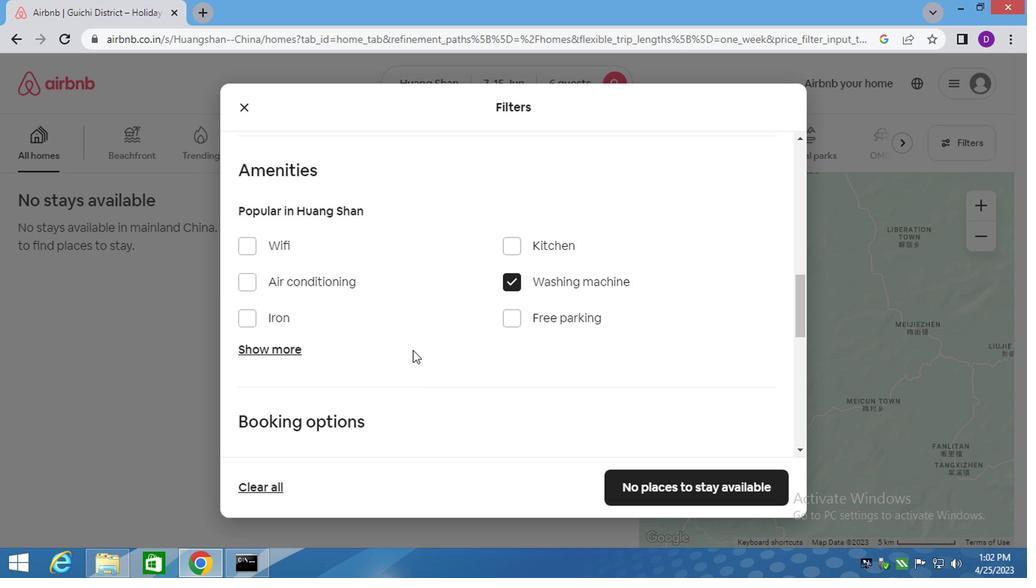 
Action: Mouse scrolled (401, 356) with delta (0, -1)
Screenshot: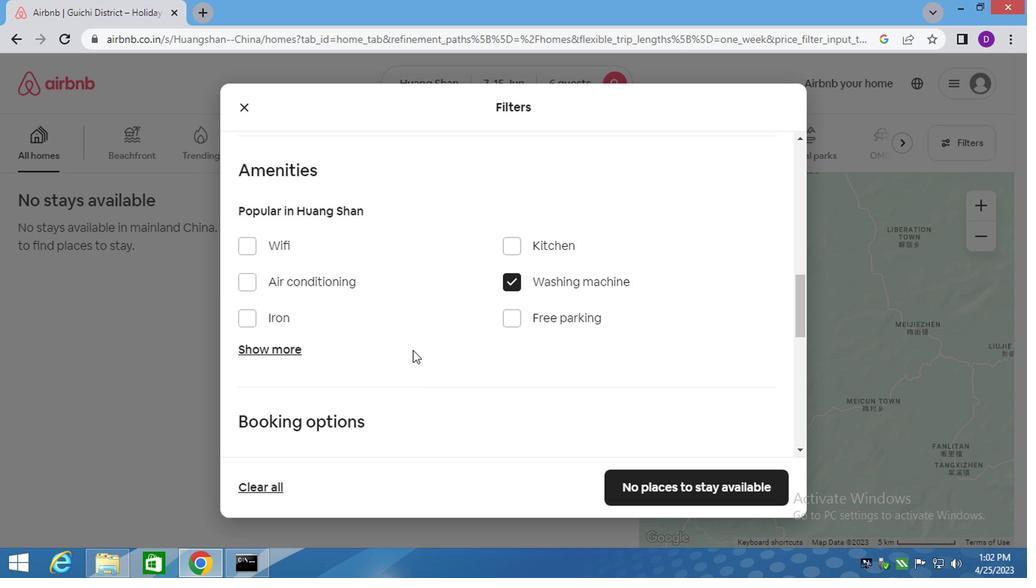 
Action: Mouse moved to (396, 361)
Screenshot: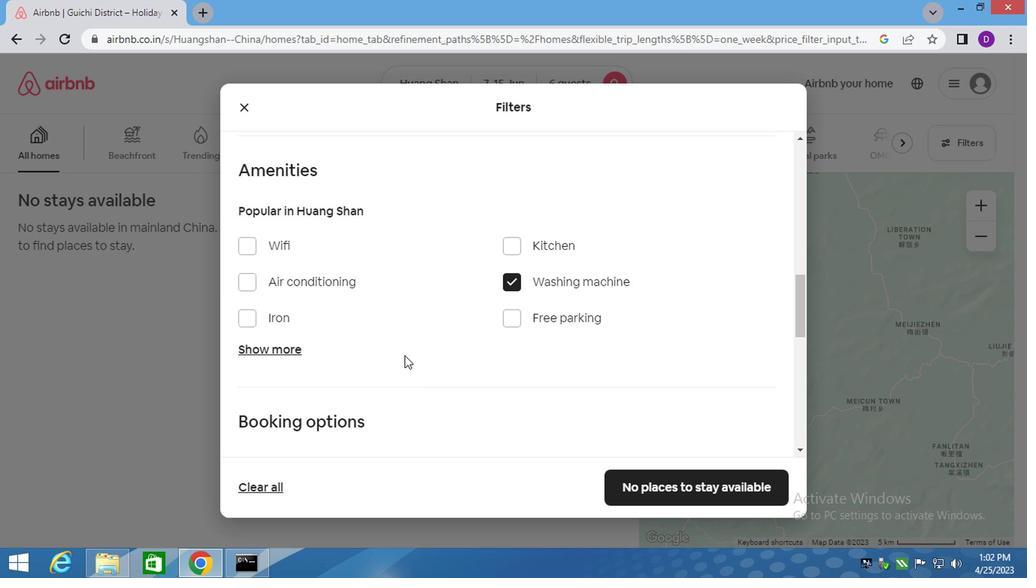 
Action: Mouse scrolled (396, 361) with delta (0, 0)
Screenshot: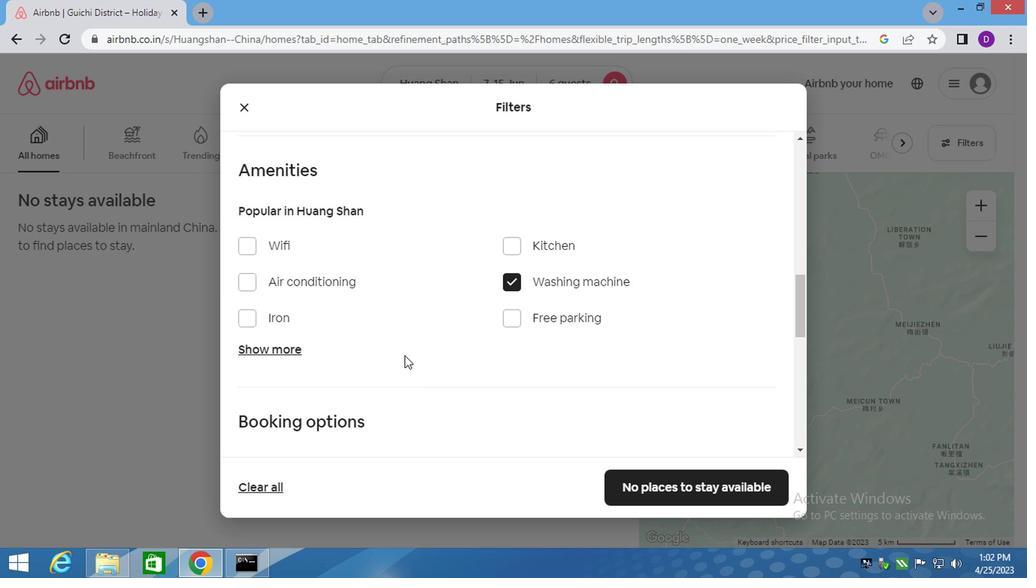 
Action: Mouse moved to (401, 362)
Screenshot: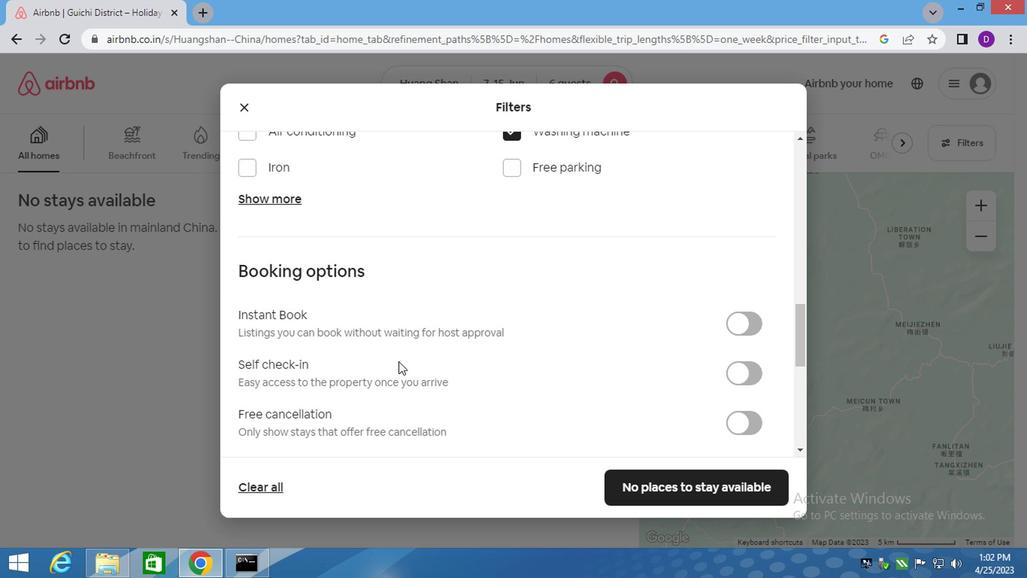 
Action: Mouse scrolled (401, 361) with delta (0, -1)
Screenshot: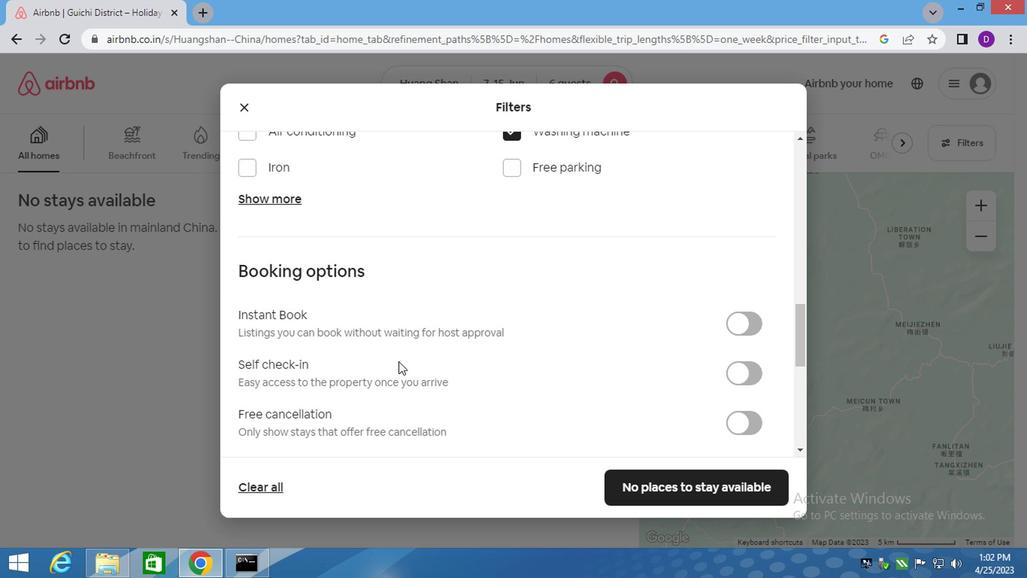 
Action: Mouse moved to (407, 365)
Screenshot: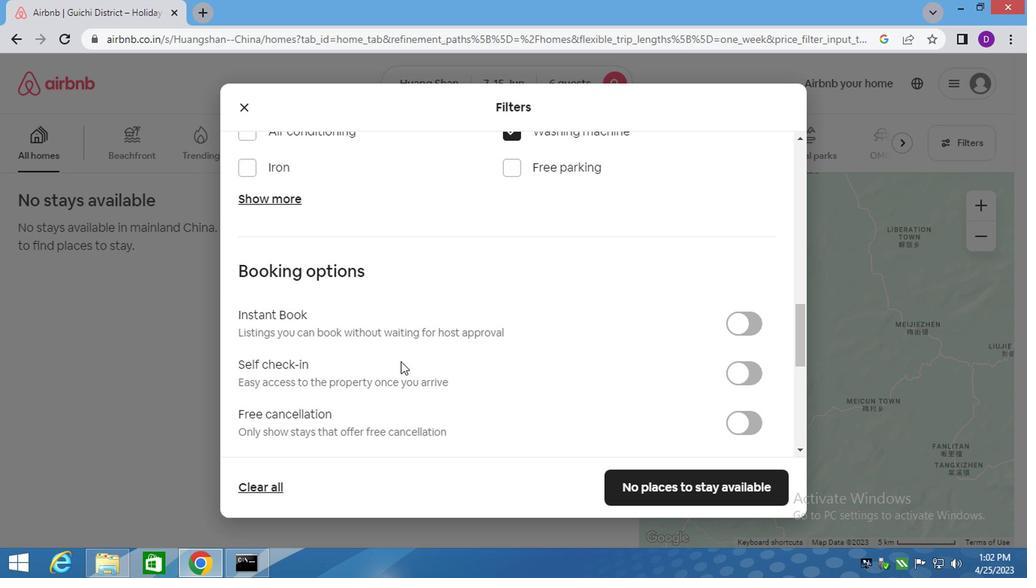 
Action: Mouse scrolled (407, 363) with delta (0, -1)
Screenshot: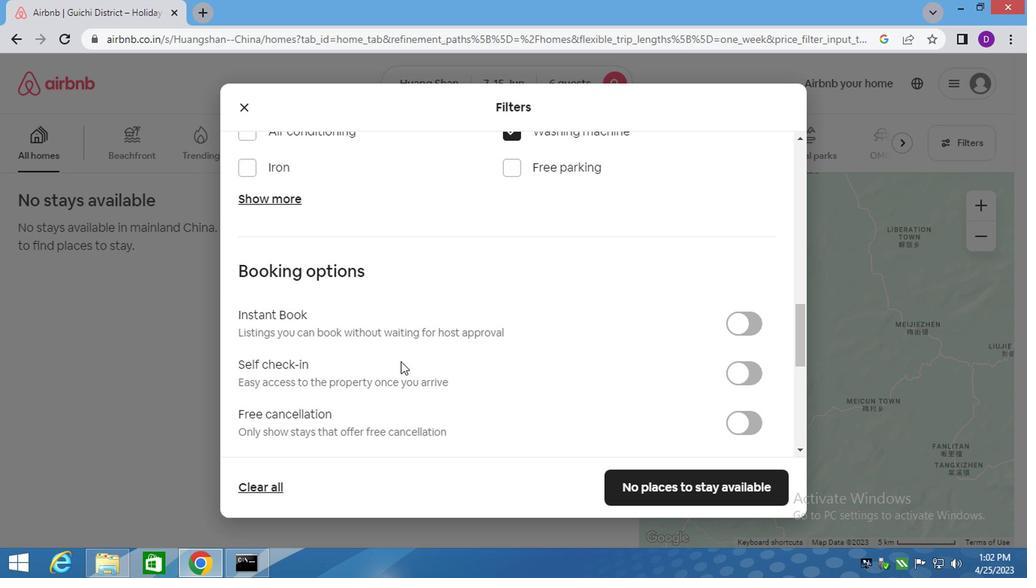 
Action: Mouse moved to (729, 223)
Screenshot: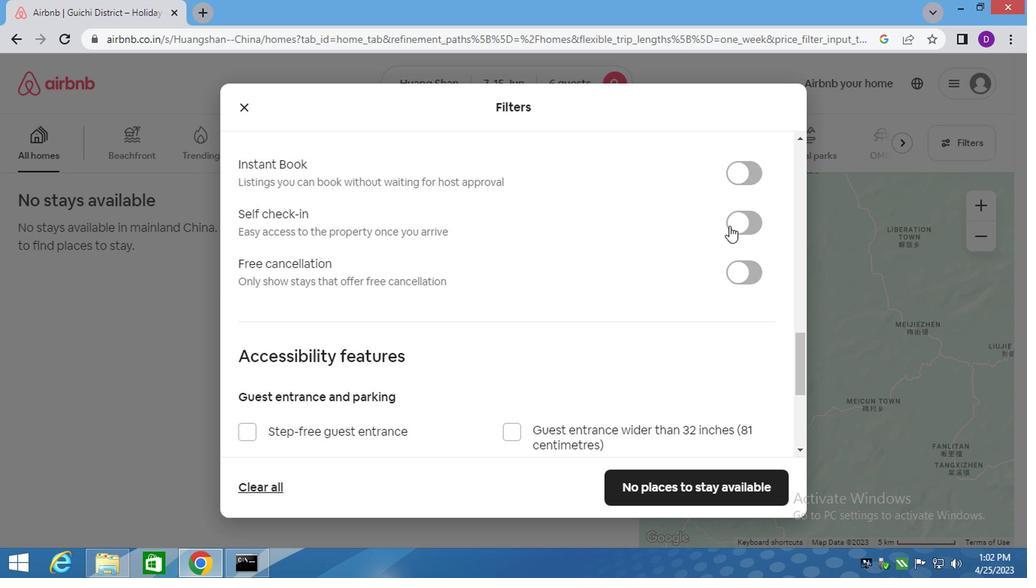 
Action: Mouse pressed left at (729, 223)
Screenshot: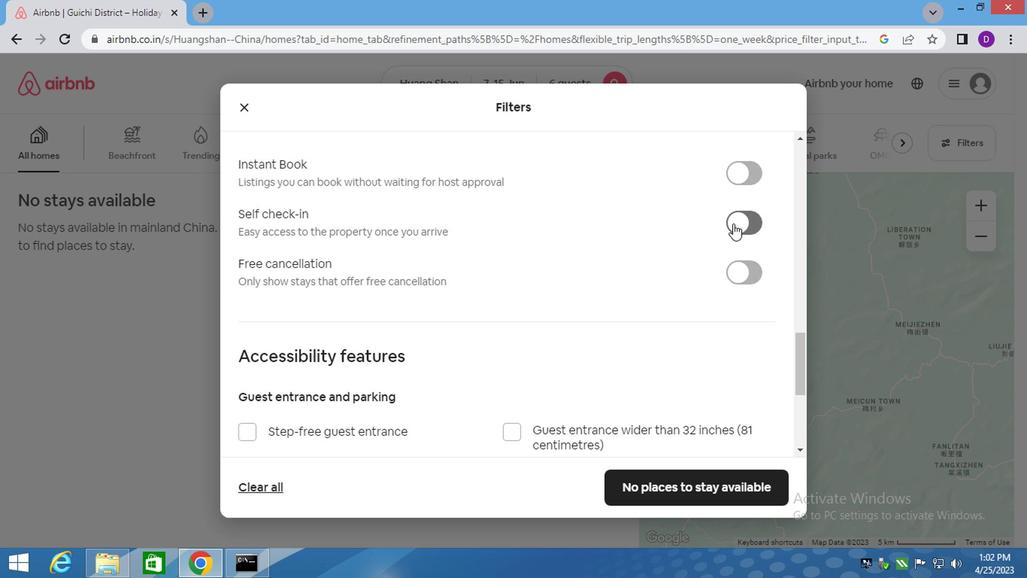 
Action: Mouse moved to (494, 340)
Screenshot: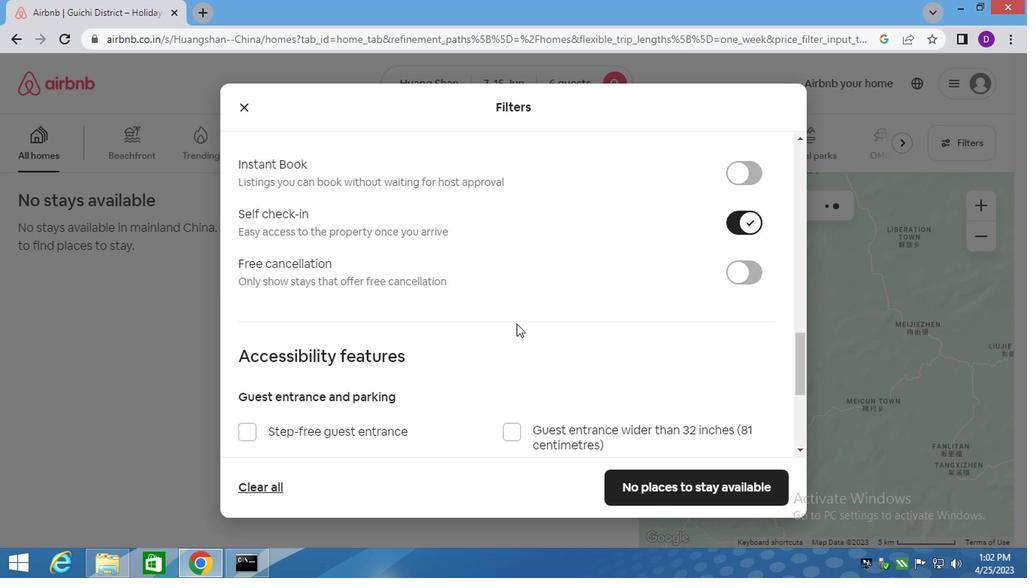 
Action: Mouse scrolled (494, 339) with delta (0, 0)
Screenshot: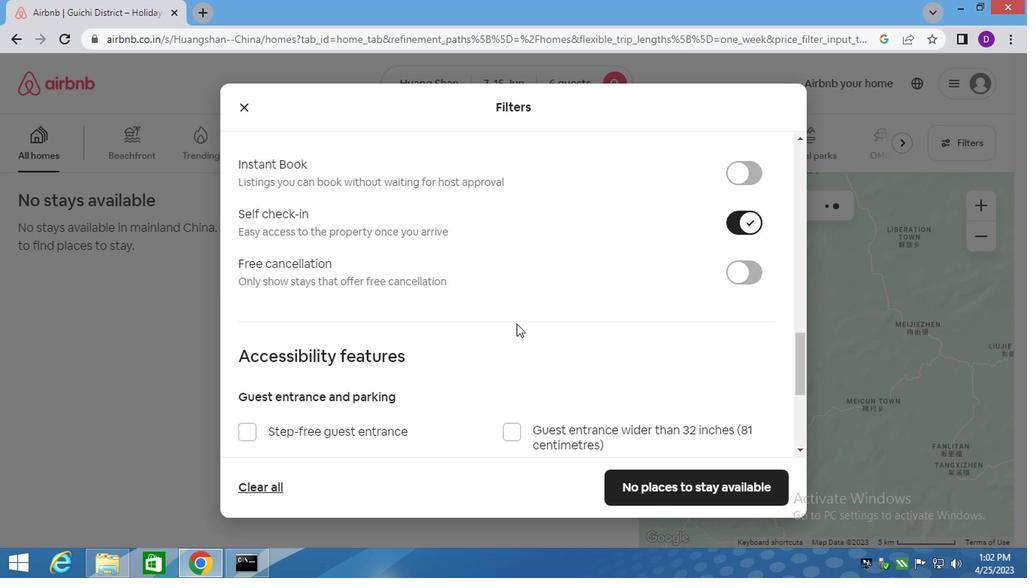 
Action: Mouse moved to (494, 343)
Screenshot: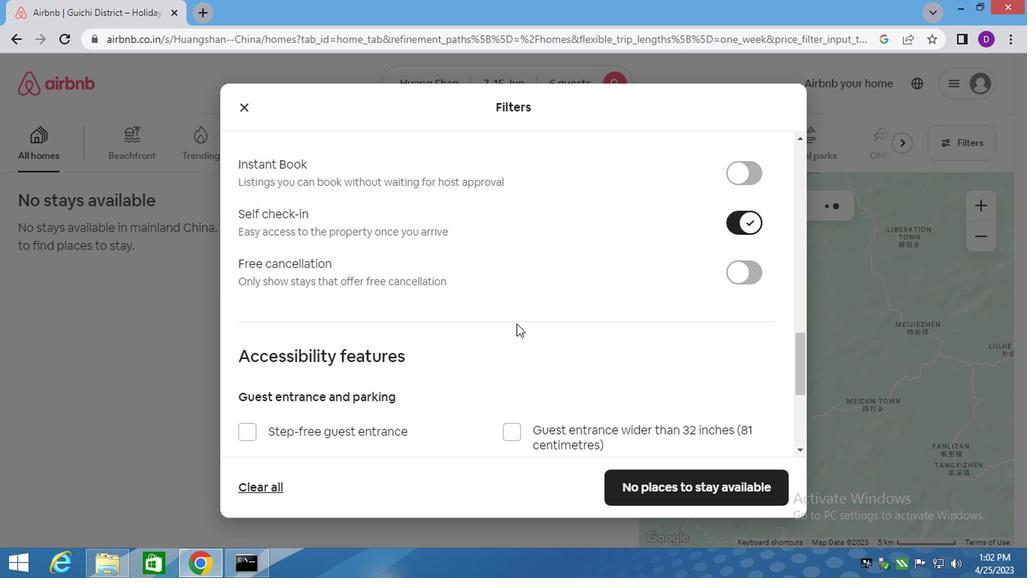 
Action: Mouse scrolled (494, 342) with delta (0, -1)
Screenshot: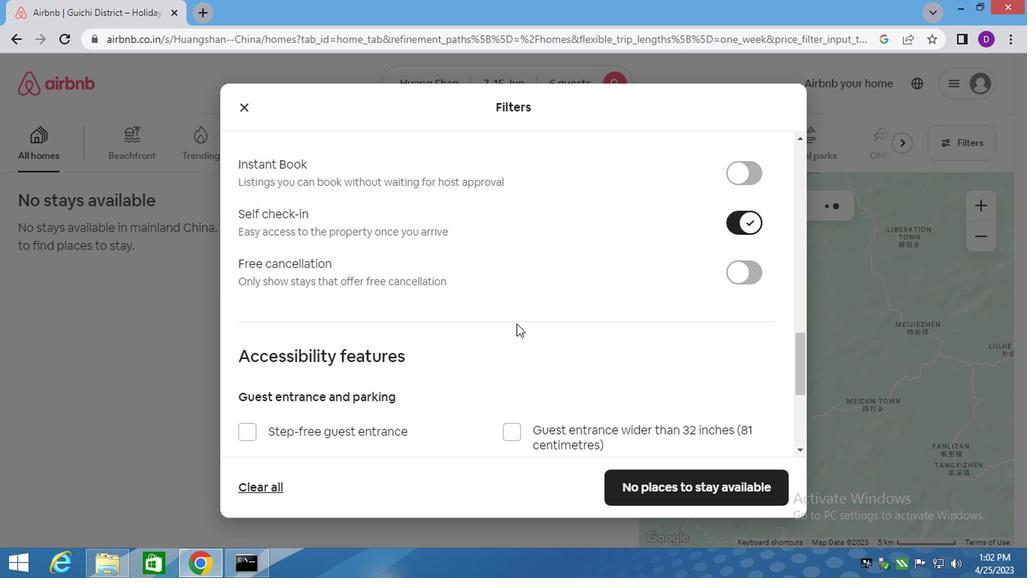 
Action: Mouse moved to (494, 345)
Screenshot: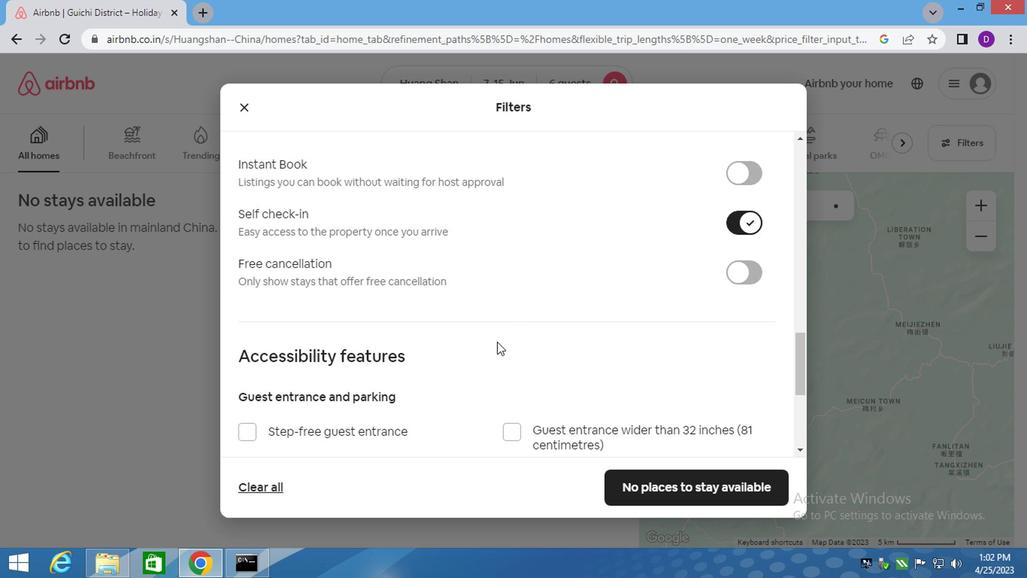
Action: Mouse scrolled (494, 343) with delta (0, 0)
Screenshot: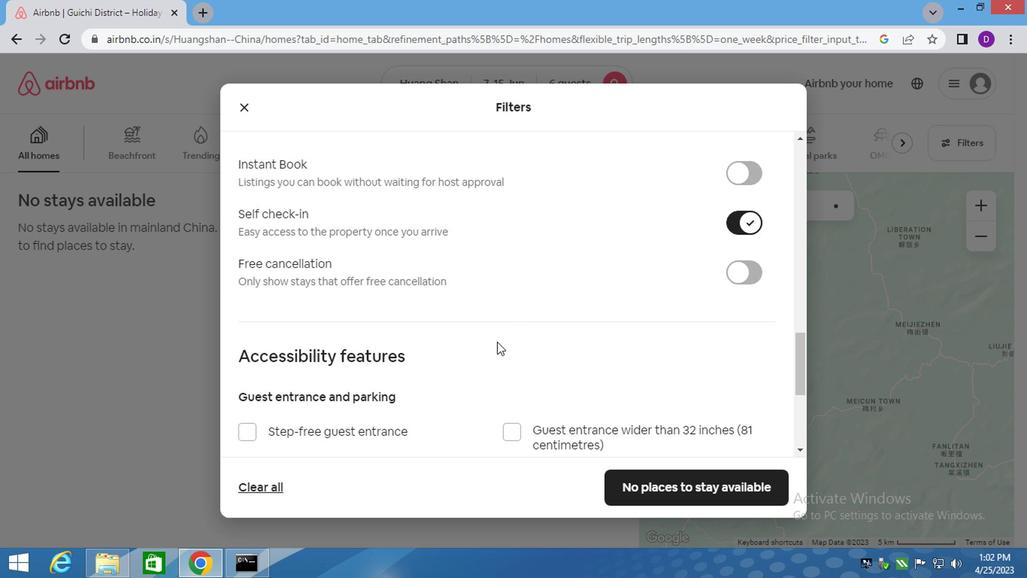 
Action: Mouse scrolled (494, 343) with delta (0, 0)
Screenshot: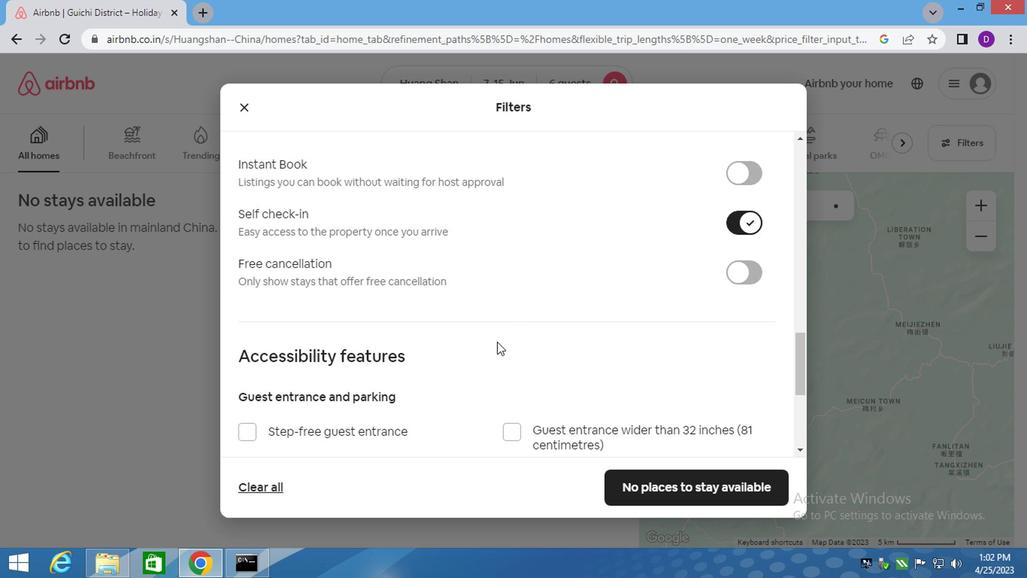 
Action: Mouse scrolled (494, 344) with delta (0, -1)
Screenshot: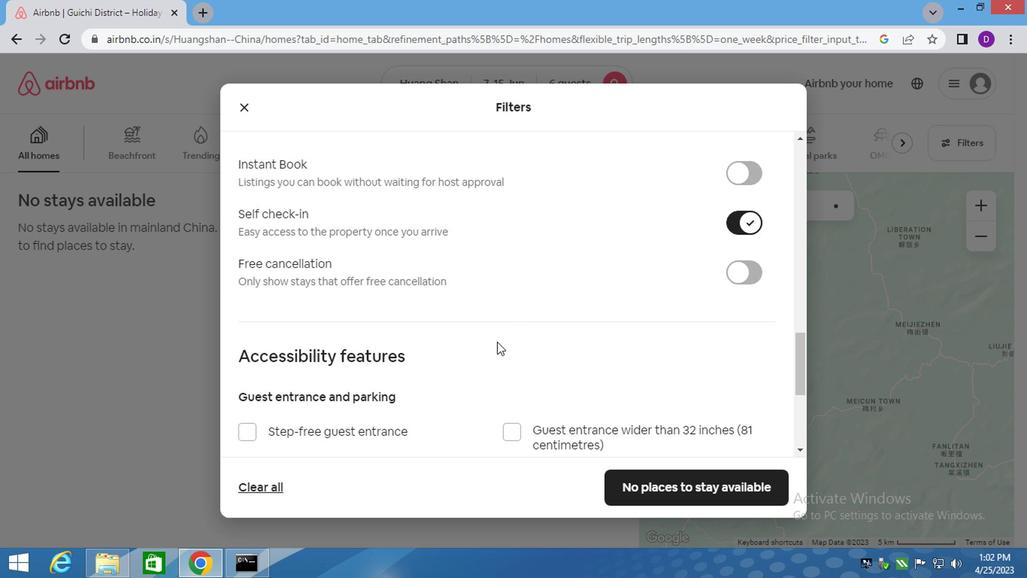 
Action: Mouse scrolled (494, 344) with delta (0, -1)
Screenshot: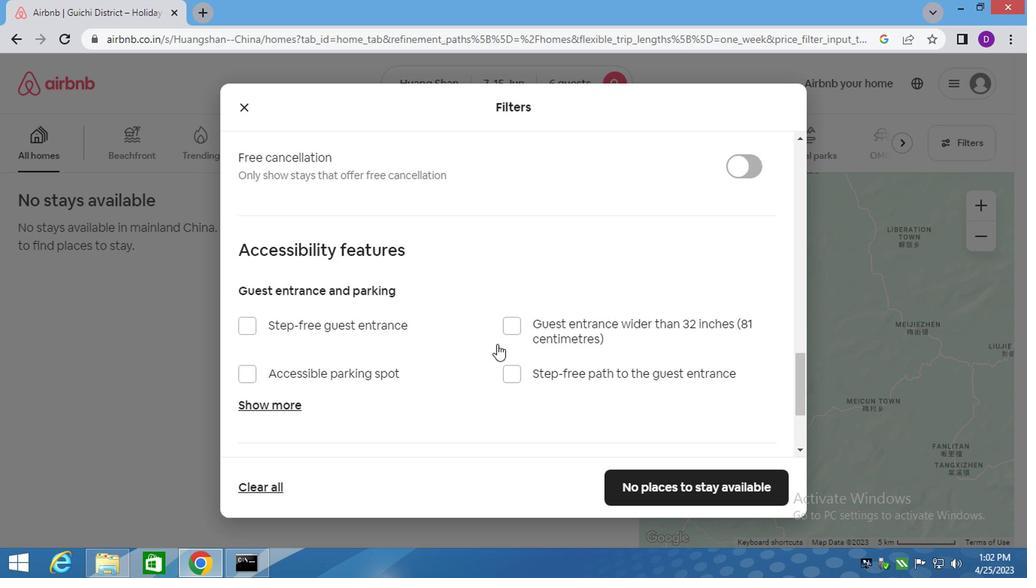 
Action: Mouse moved to (494, 347)
Screenshot: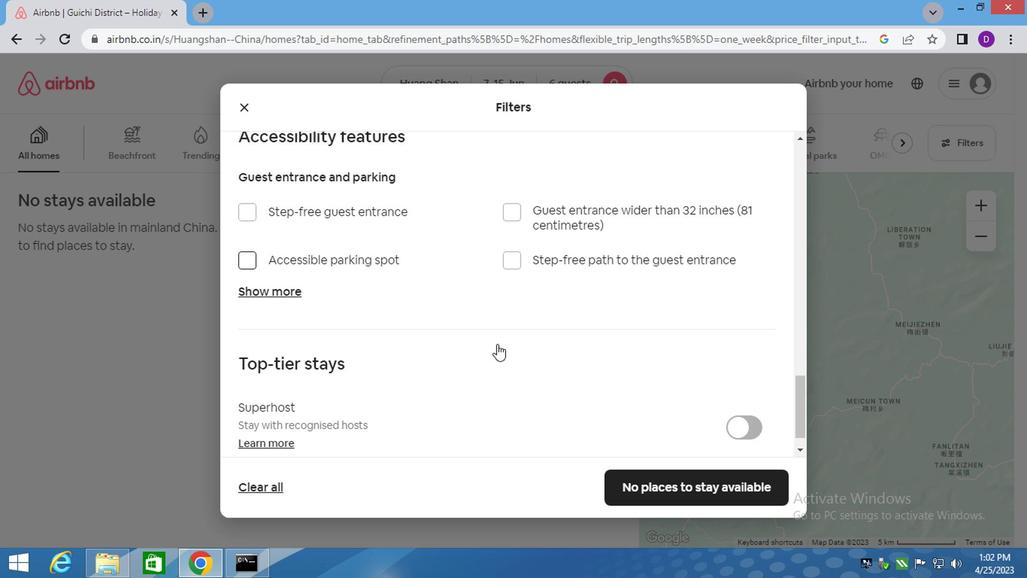 
Action: Mouse scrolled (494, 346) with delta (0, 0)
Screenshot: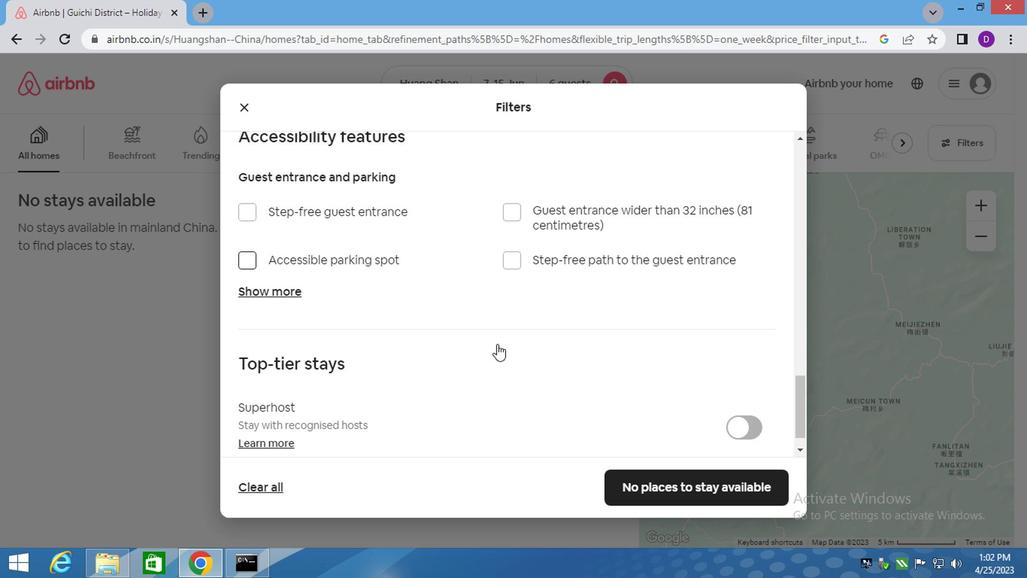 
Action: Mouse moved to (494, 347)
Screenshot: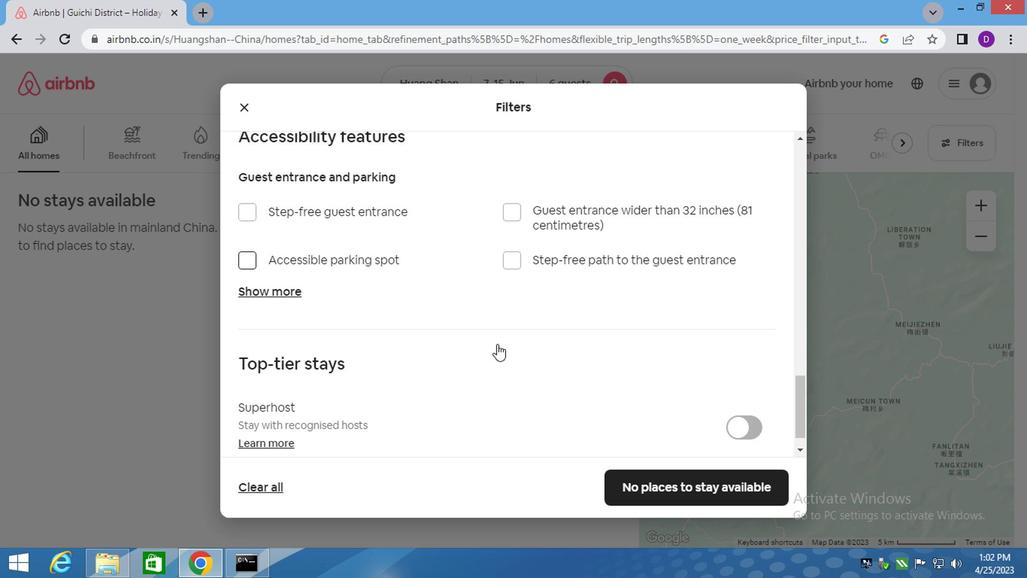 
Action: Mouse scrolled (494, 346) with delta (0, 0)
Screenshot: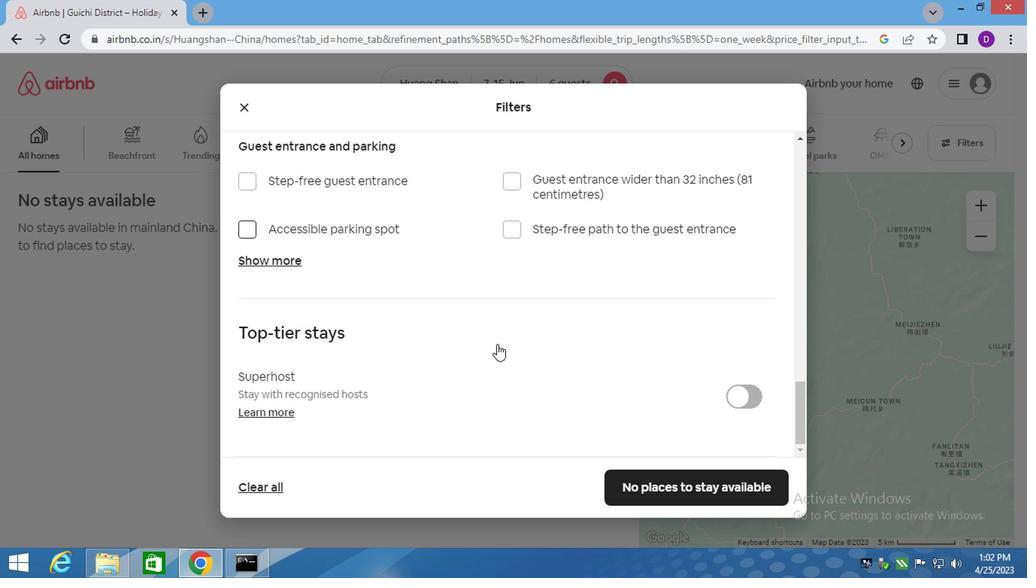 
Action: Mouse moved to (494, 348)
Screenshot: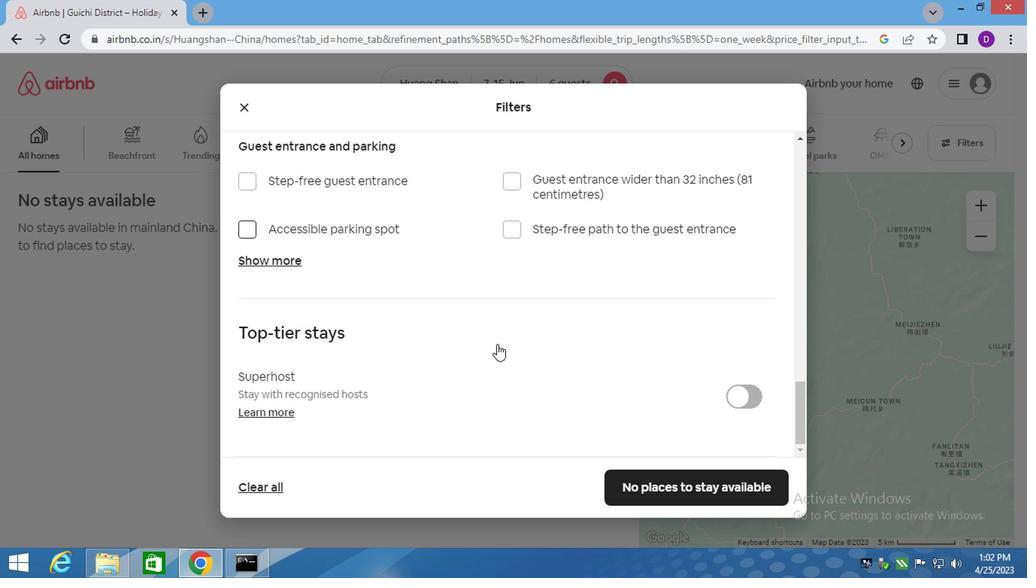 
Action: Mouse scrolled (494, 347) with delta (0, -1)
Screenshot: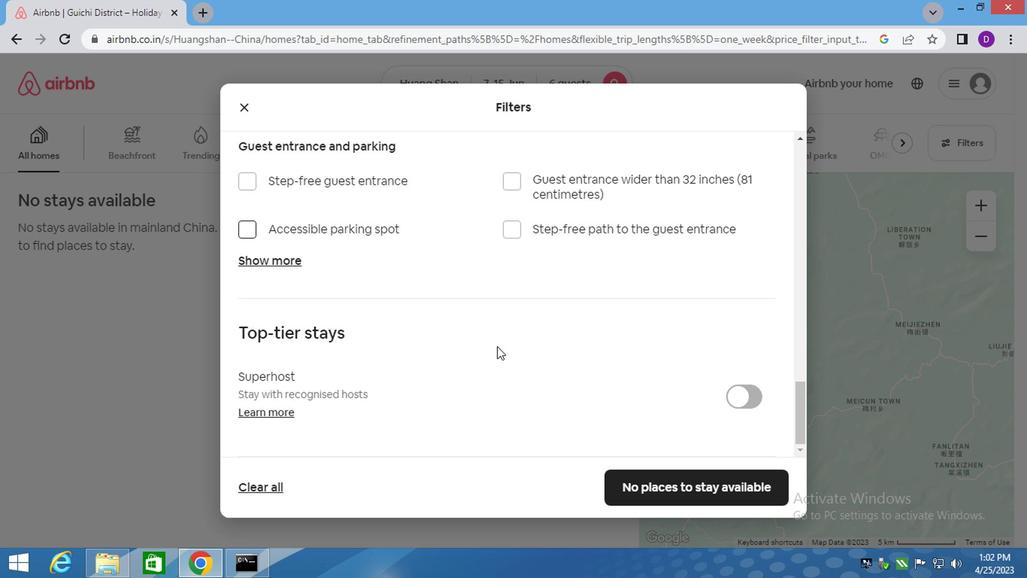 
Action: Mouse moved to (506, 357)
Screenshot: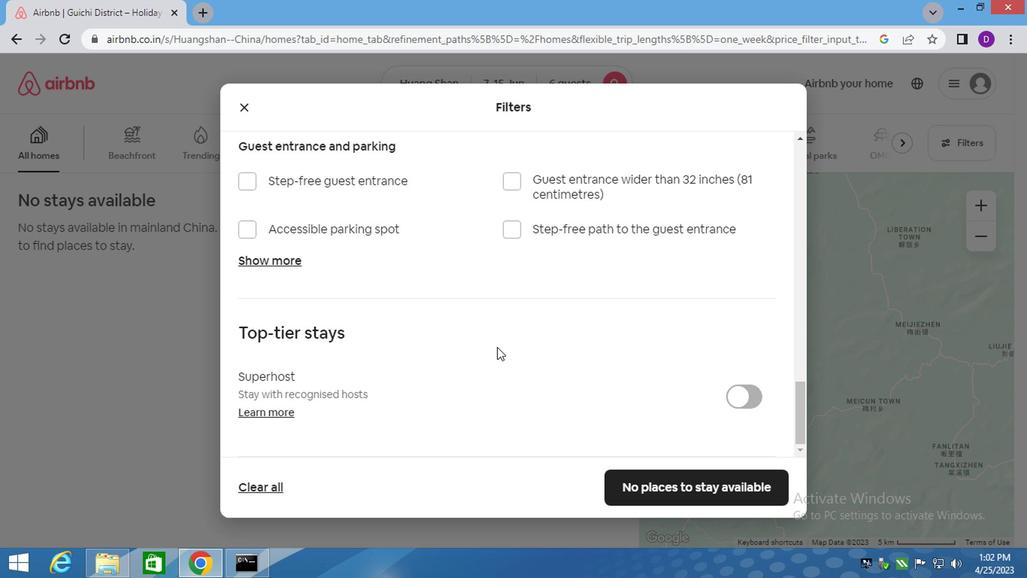 
Action: Mouse scrolled (506, 356) with delta (0, -1)
Screenshot: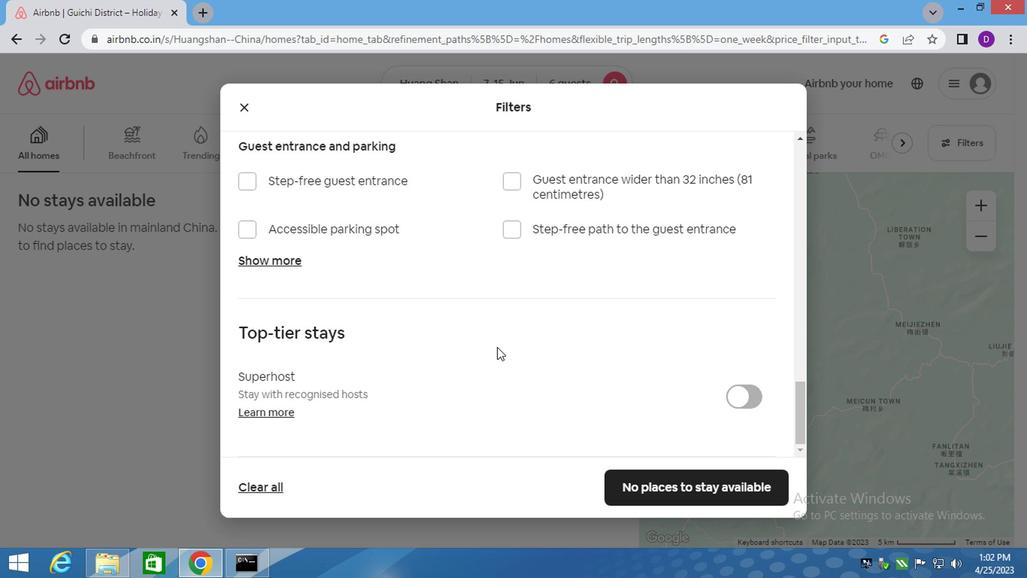 
Action: Mouse moved to (536, 370)
Screenshot: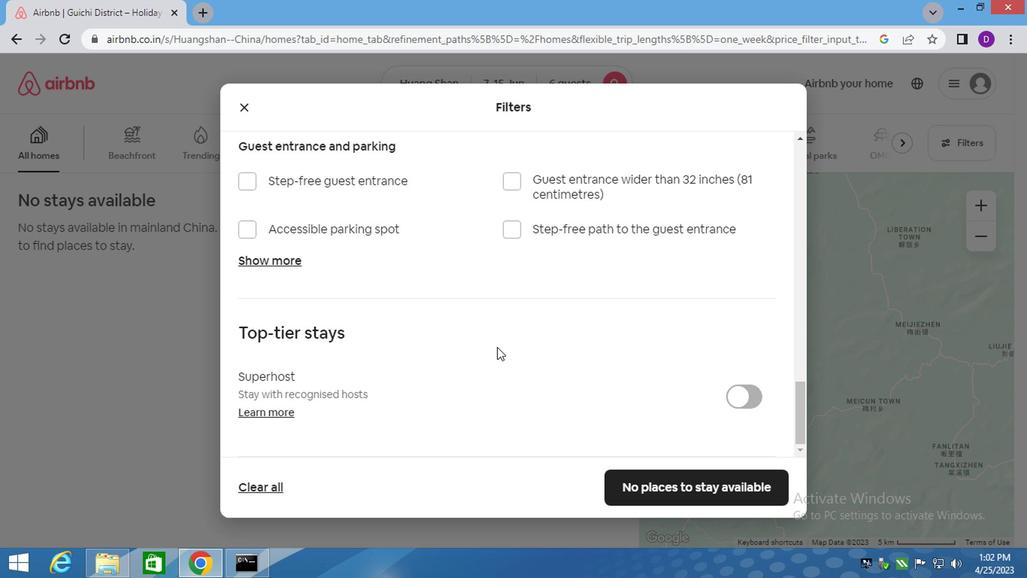 
Action: Mouse scrolled (536, 369) with delta (0, -1)
Screenshot: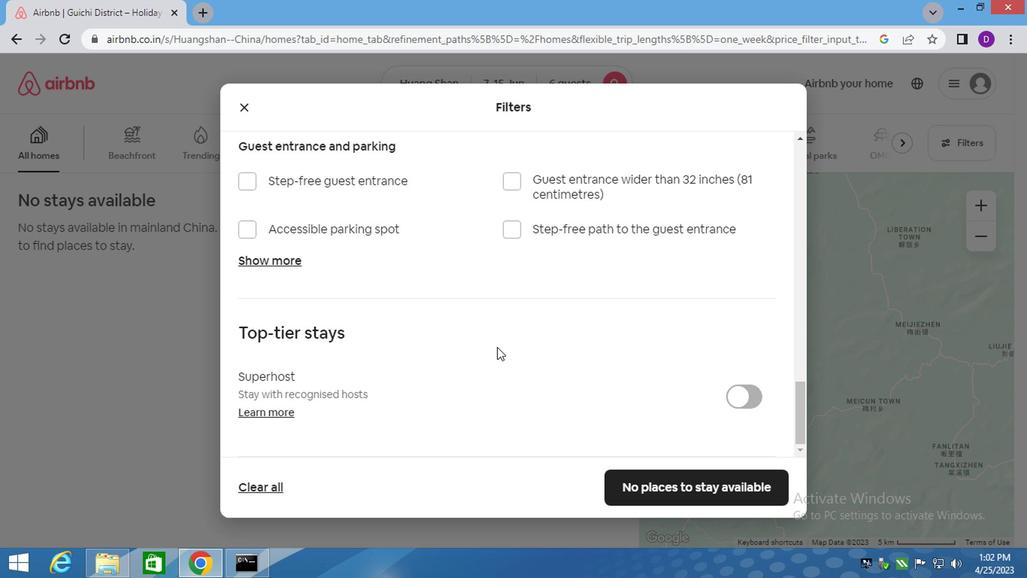 
Action: Mouse moved to (559, 376)
Screenshot: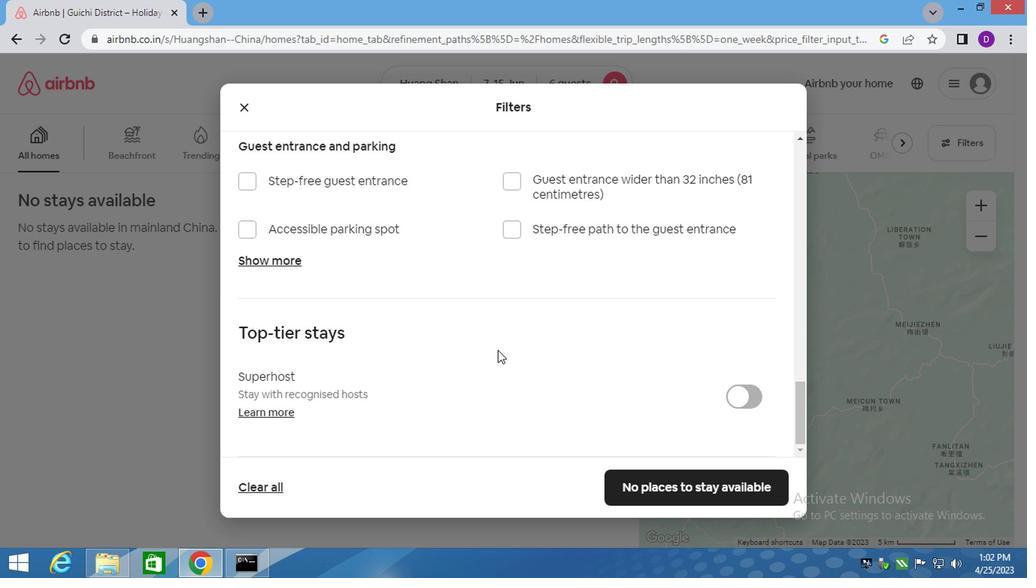 
Action: Mouse scrolled (559, 375) with delta (0, 0)
Screenshot: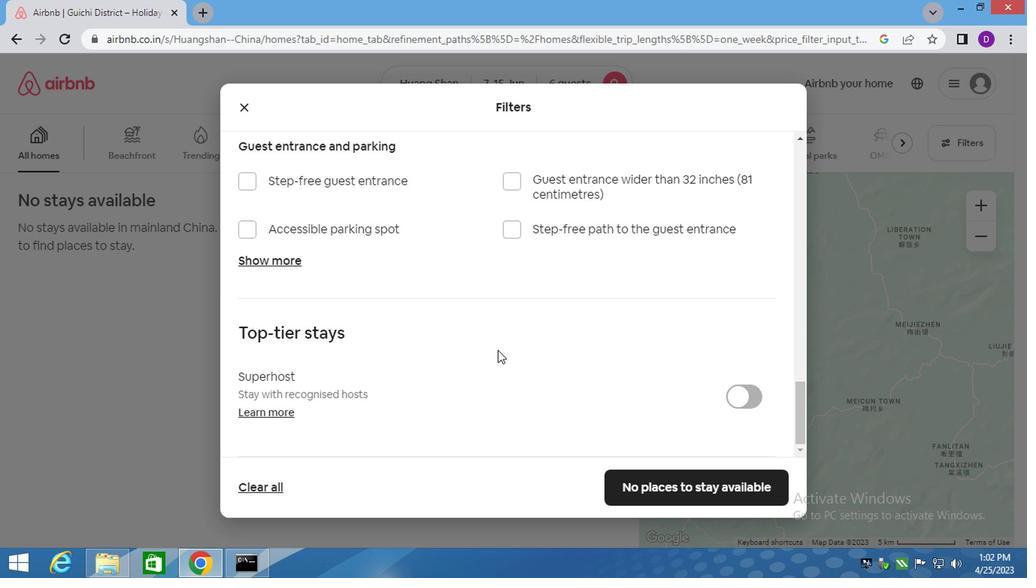 
Action: Mouse moved to (676, 492)
Screenshot: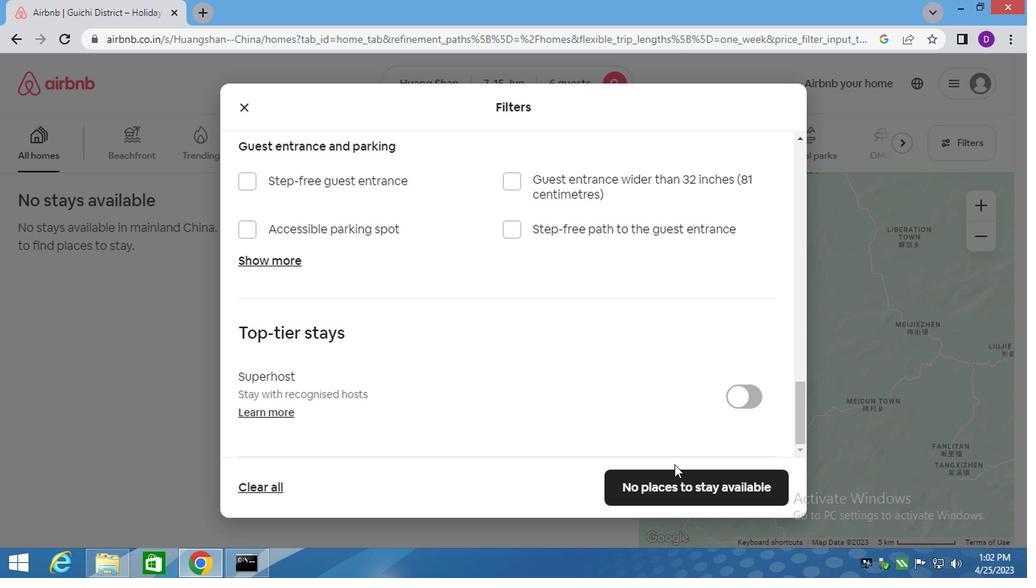 
Action: Mouse pressed left at (676, 492)
Screenshot: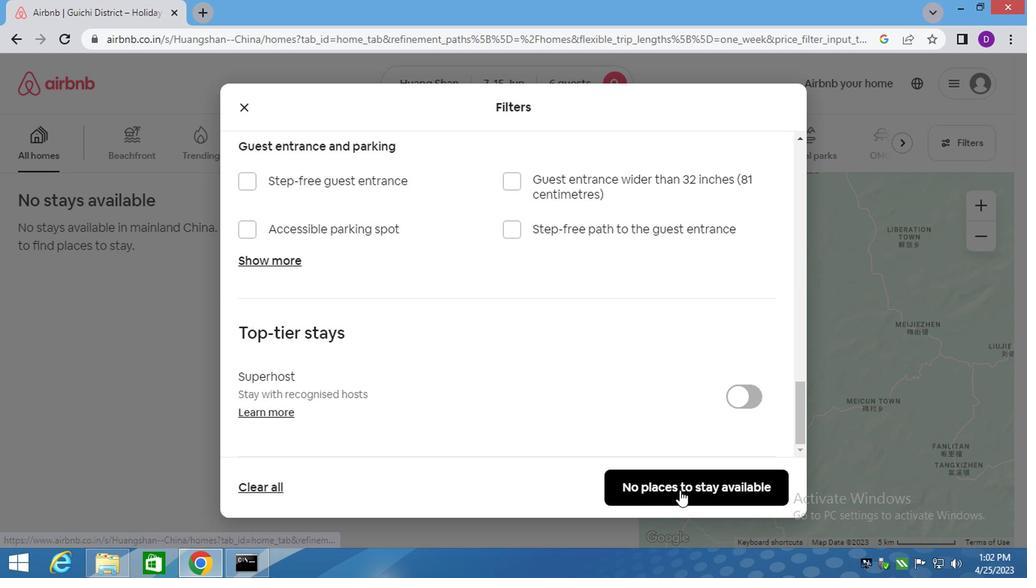 
Action: Mouse moved to (646, 462)
Screenshot: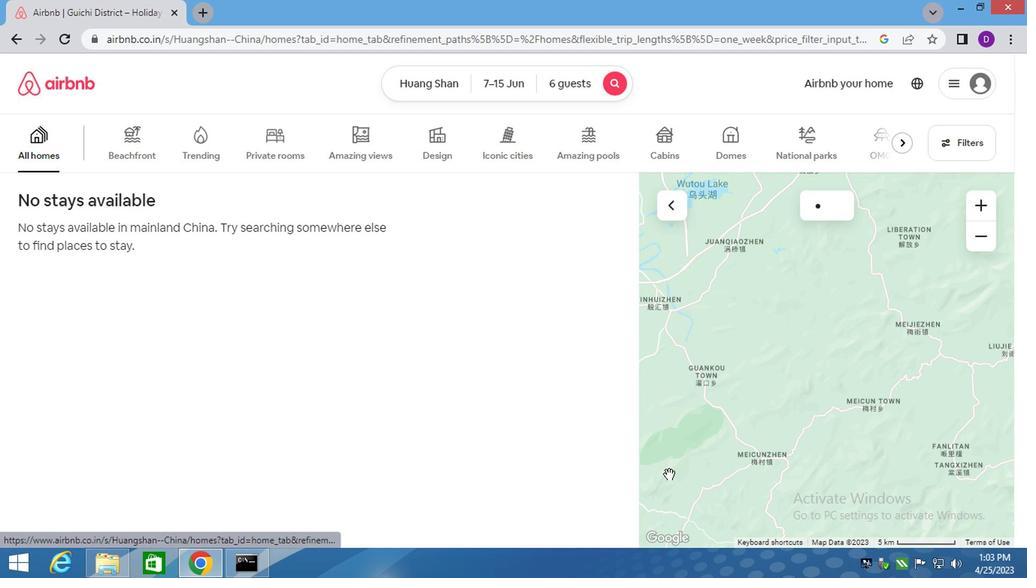 
